 Task: Search one way flight ticket for 2 adults, 2 children, 2 infants in seat in first from Reno: Reno/tahoe International Airport to Jackson: Jackson Hole Airport on 5-2-2023. Choice of flights is Frontier. Number of bags: 2 carry on bags. Price is upto 91000. Outbound departure time preference is 6:00.
Action: Mouse moved to (275, 244)
Screenshot: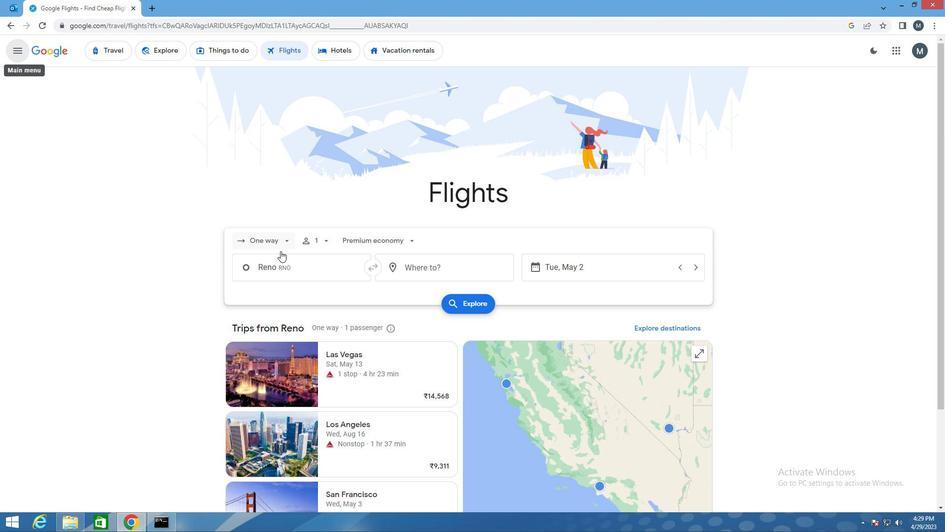 
Action: Mouse pressed left at (275, 244)
Screenshot: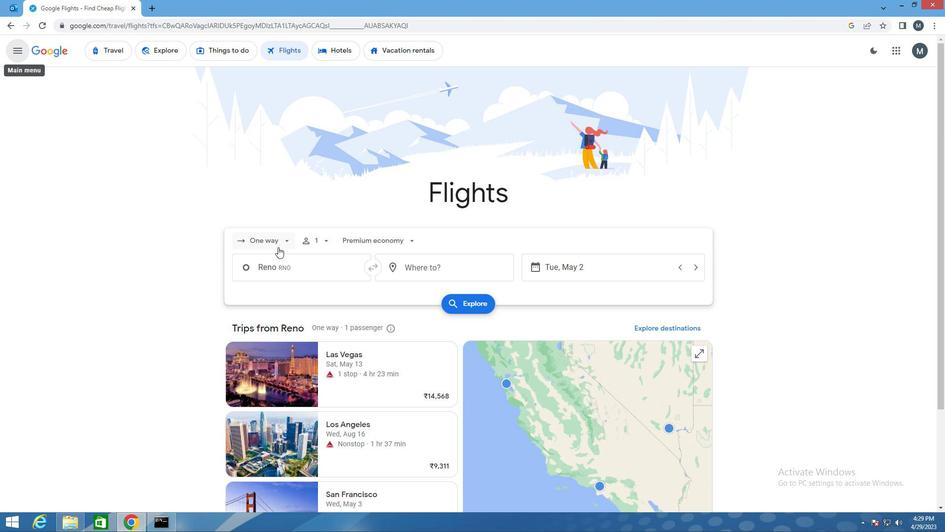 
Action: Mouse moved to (286, 291)
Screenshot: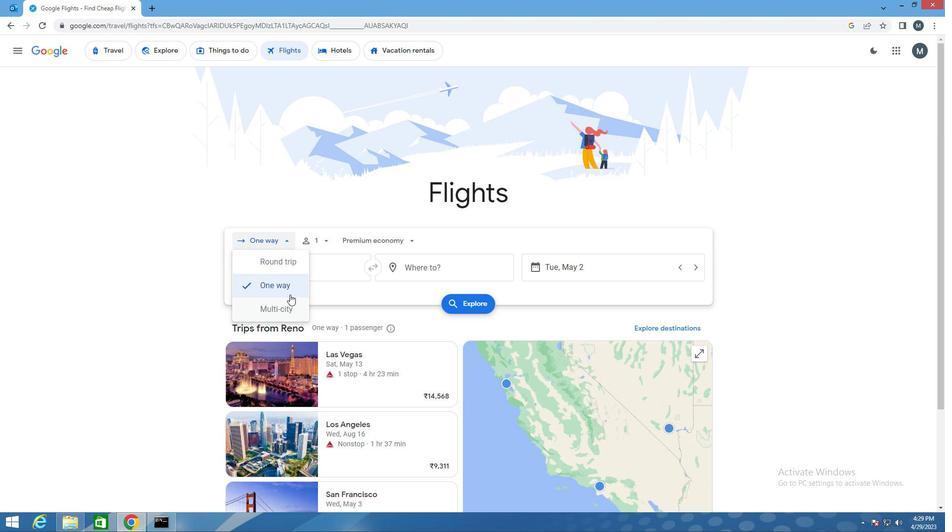 
Action: Mouse pressed left at (286, 291)
Screenshot: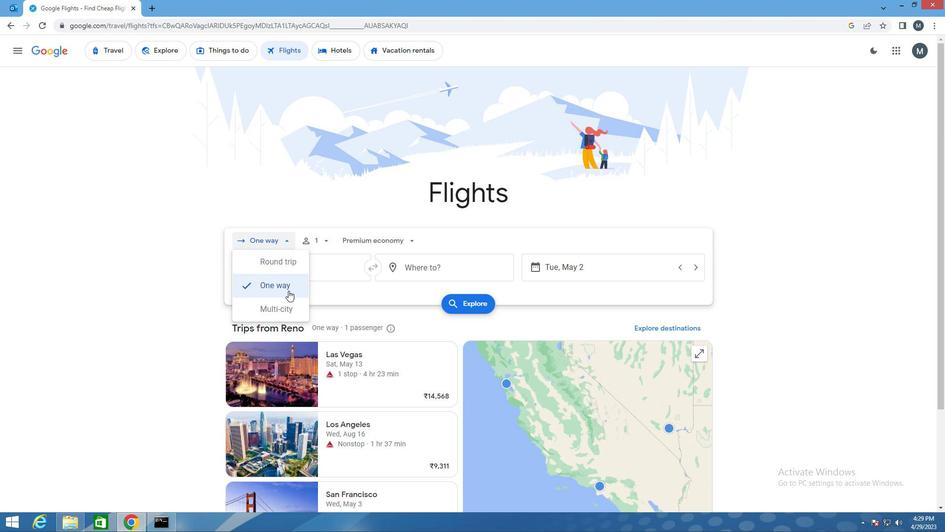 
Action: Mouse moved to (328, 244)
Screenshot: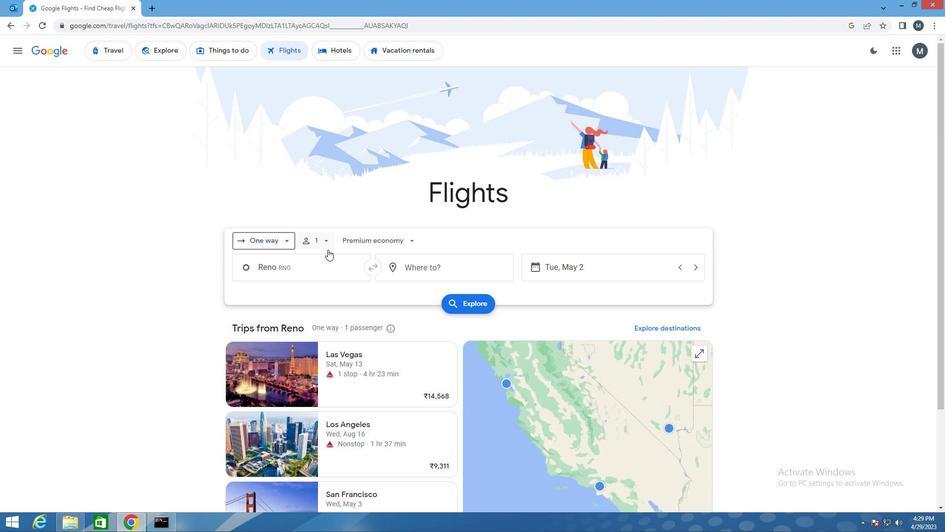 
Action: Mouse pressed left at (328, 244)
Screenshot: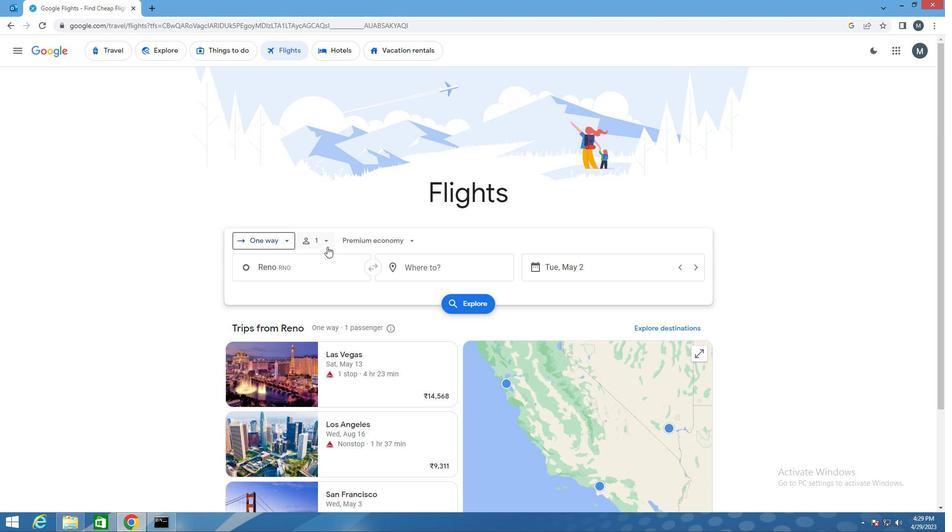 
Action: Mouse moved to (403, 265)
Screenshot: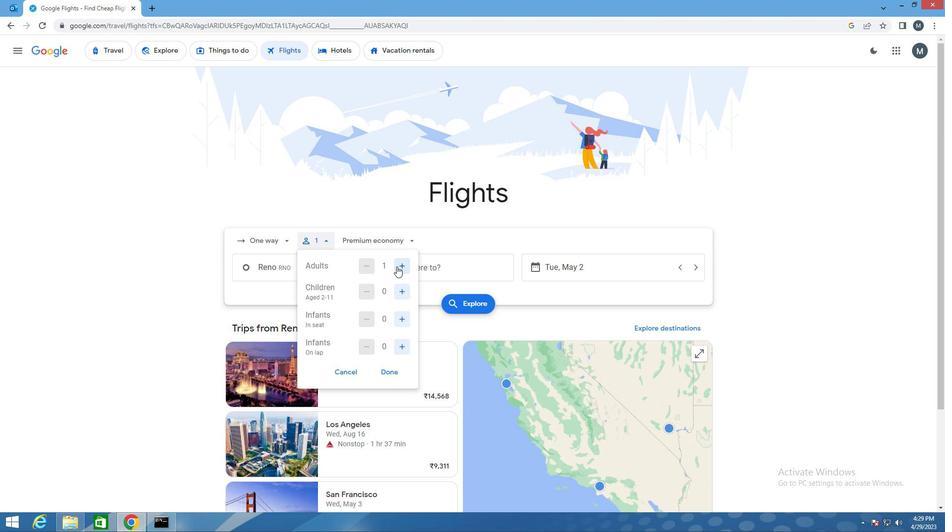 
Action: Mouse pressed left at (403, 265)
Screenshot: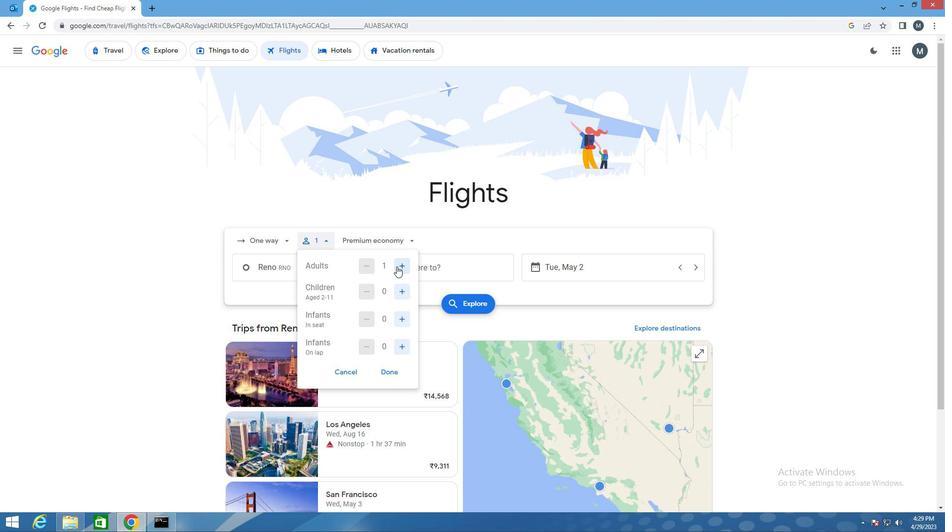 
Action: Mouse moved to (403, 293)
Screenshot: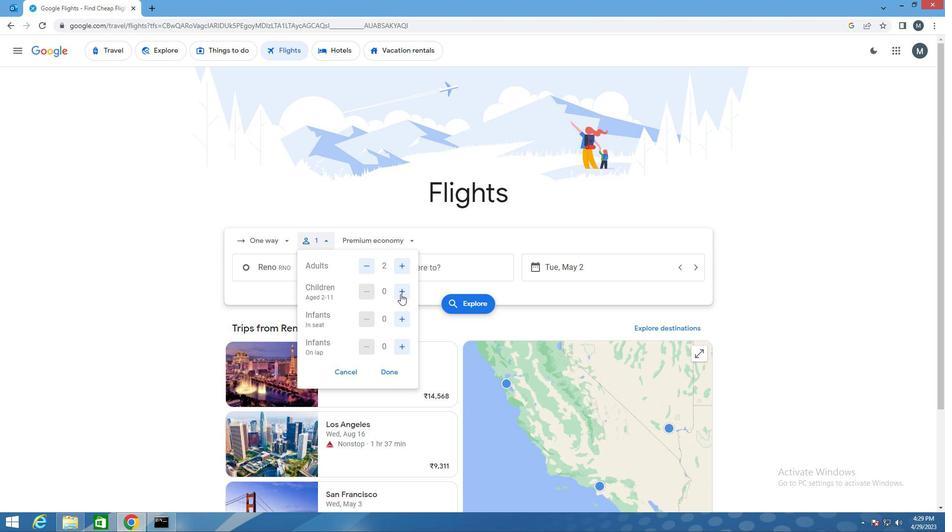 
Action: Mouse pressed left at (403, 293)
Screenshot: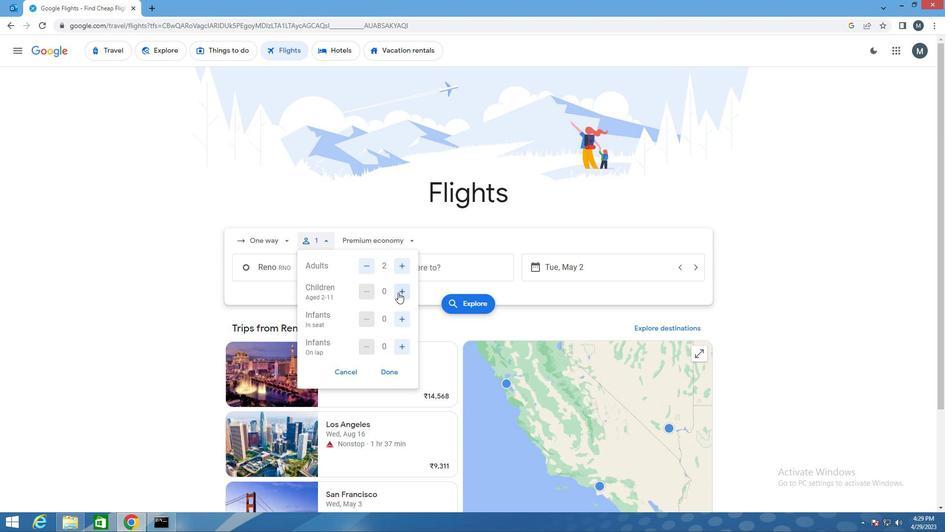 
Action: Mouse pressed left at (403, 293)
Screenshot: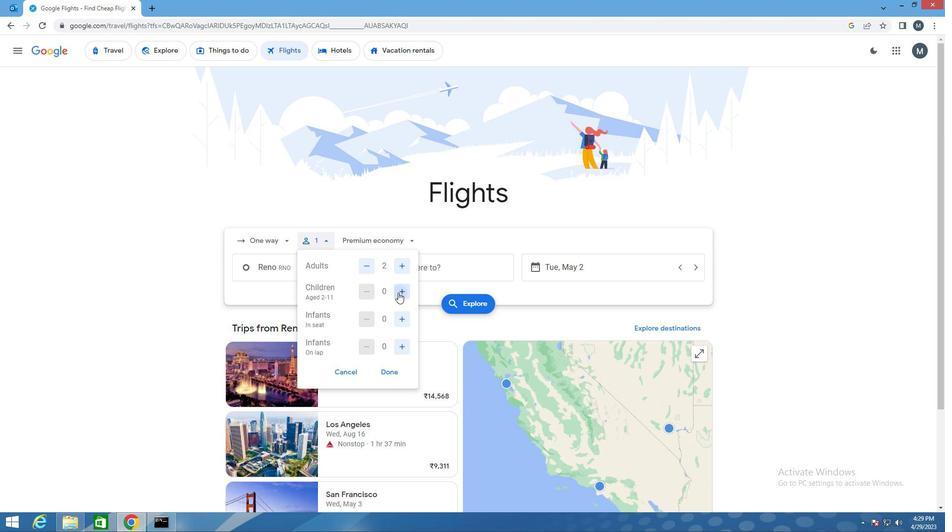 
Action: Mouse moved to (403, 321)
Screenshot: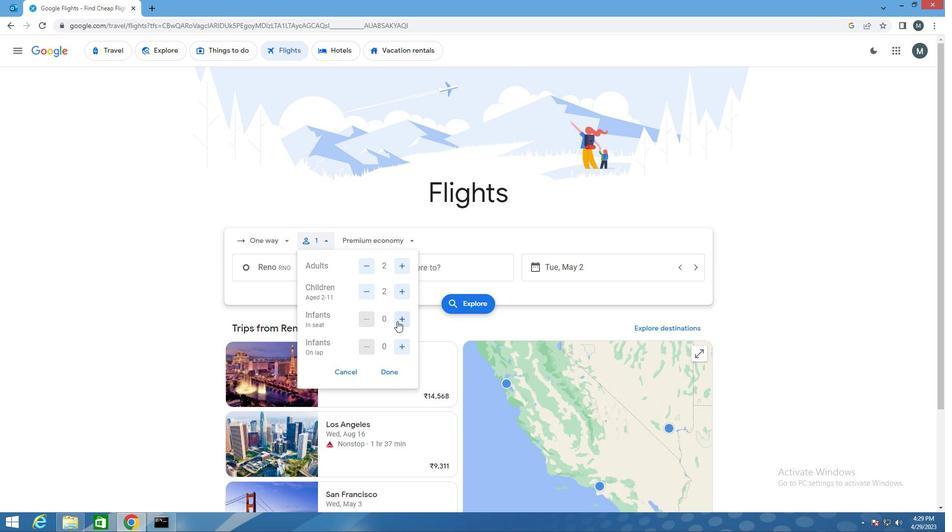 
Action: Mouse pressed left at (403, 321)
Screenshot: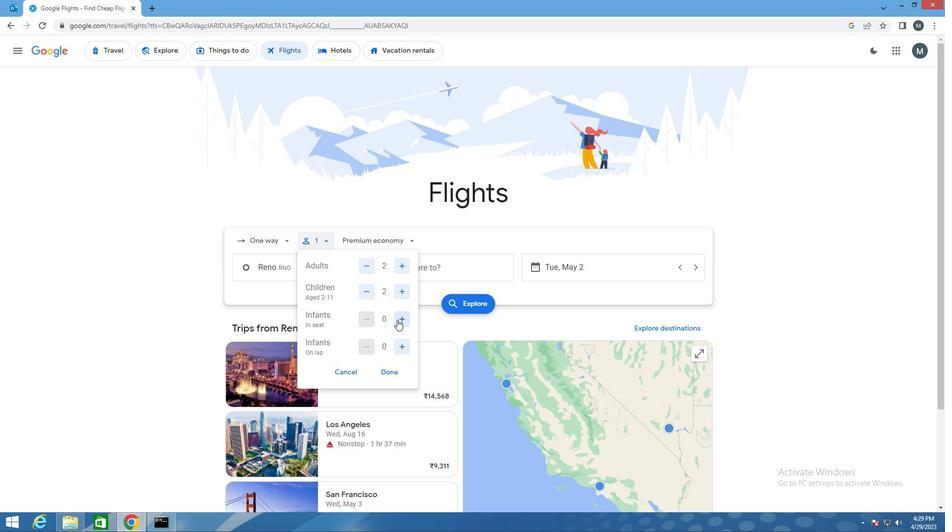 
Action: Mouse pressed left at (403, 321)
Screenshot: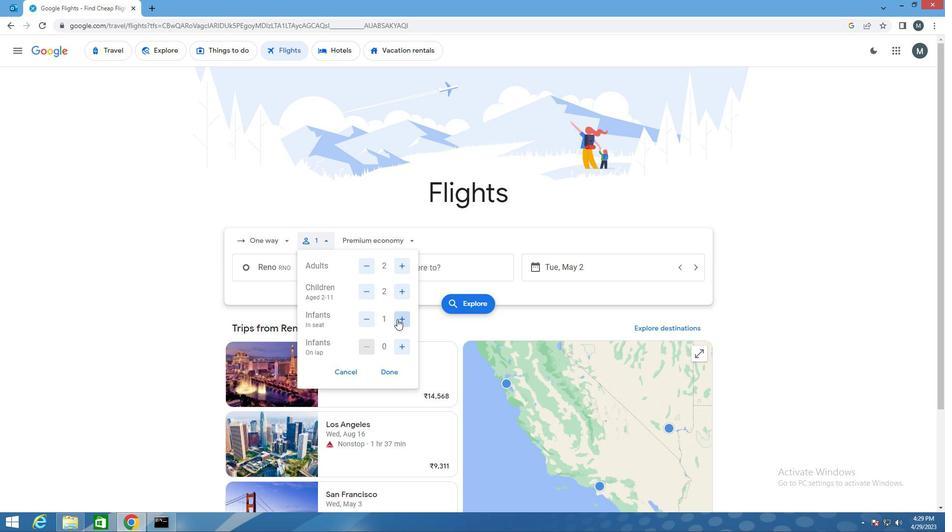 
Action: Mouse moved to (401, 376)
Screenshot: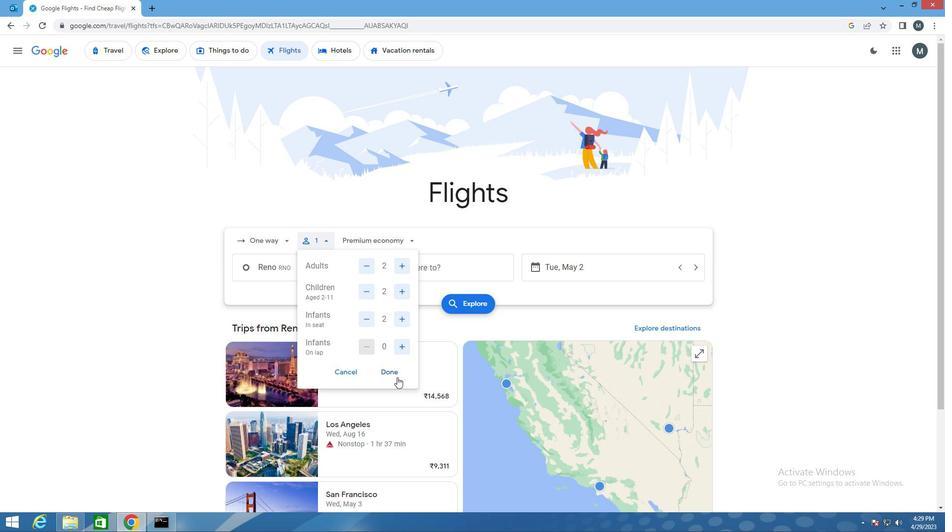
Action: Mouse pressed left at (401, 376)
Screenshot: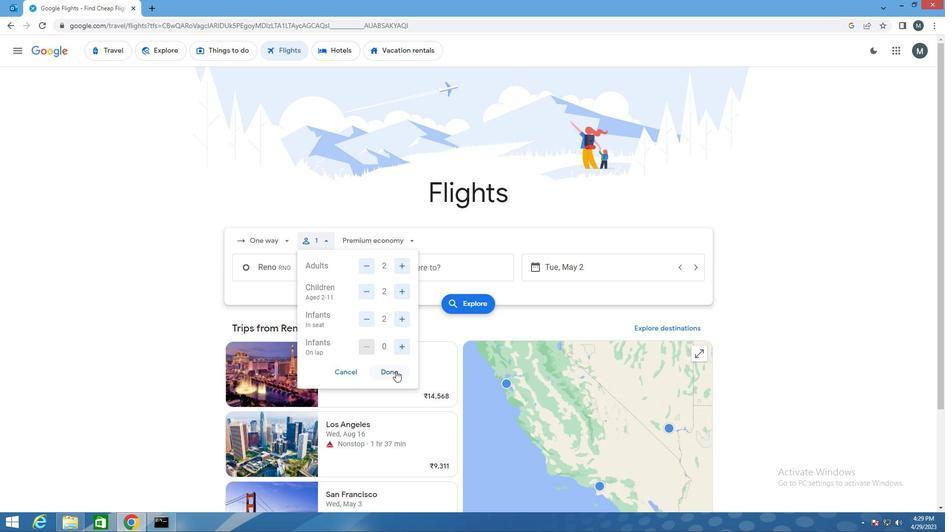 
Action: Mouse moved to (396, 232)
Screenshot: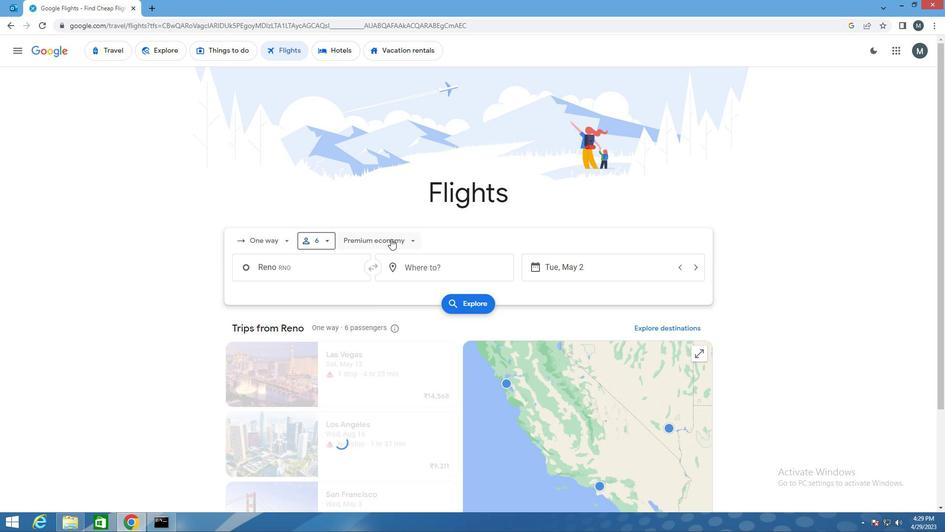 
Action: Mouse pressed left at (396, 232)
Screenshot: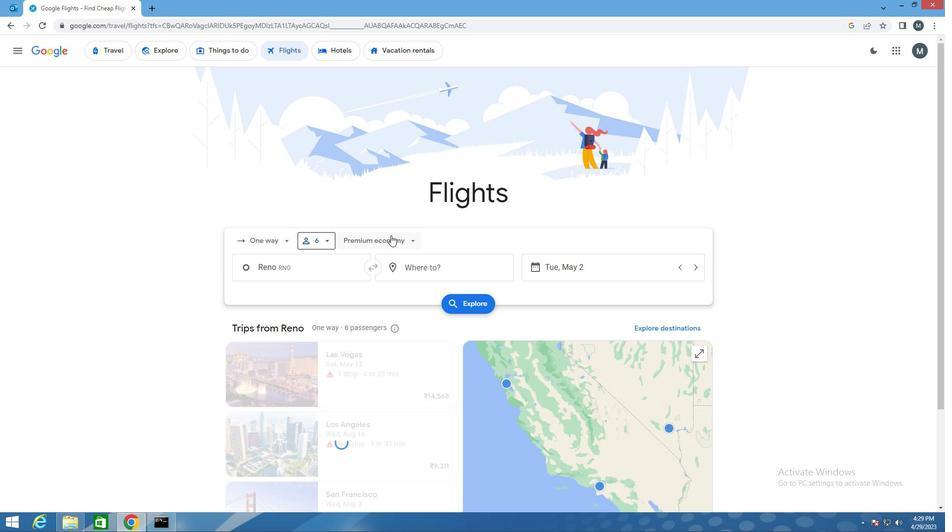 
Action: Mouse moved to (397, 326)
Screenshot: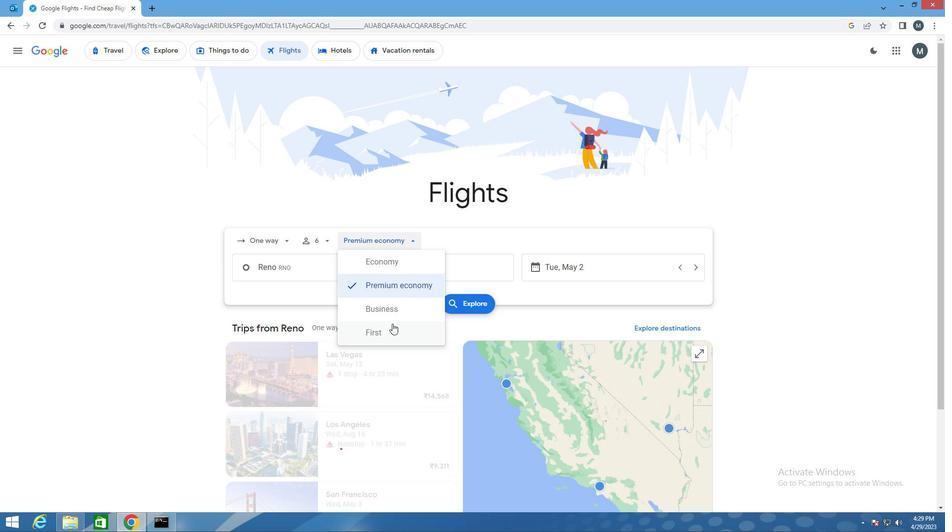 
Action: Mouse pressed left at (397, 326)
Screenshot: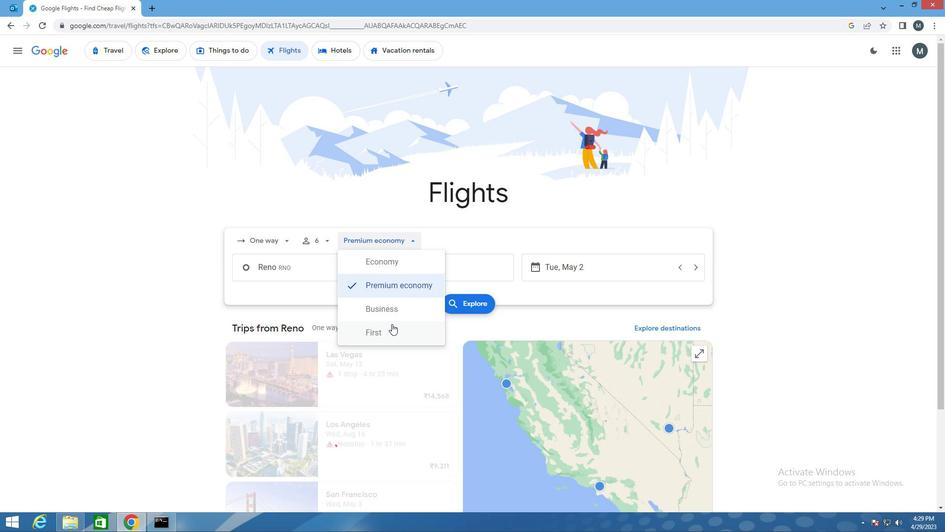 
Action: Mouse moved to (304, 268)
Screenshot: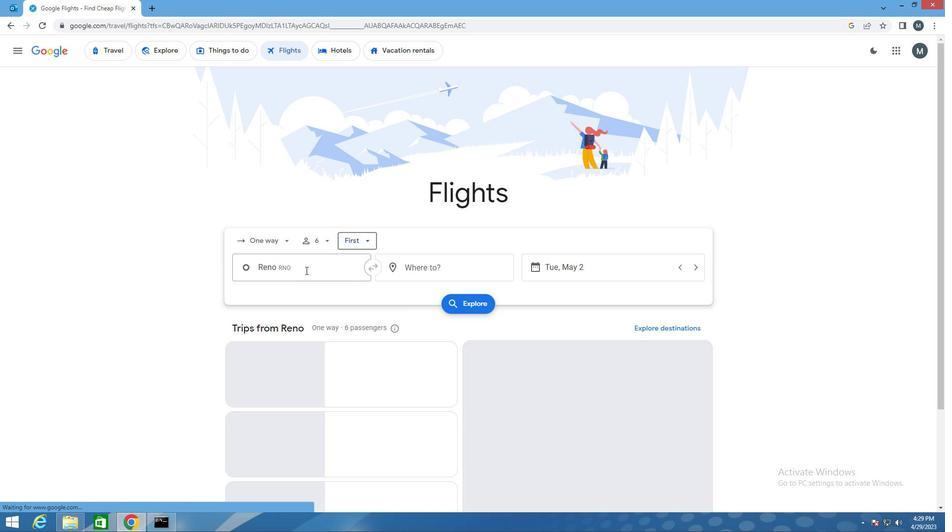 
Action: Mouse pressed left at (304, 268)
Screenshot: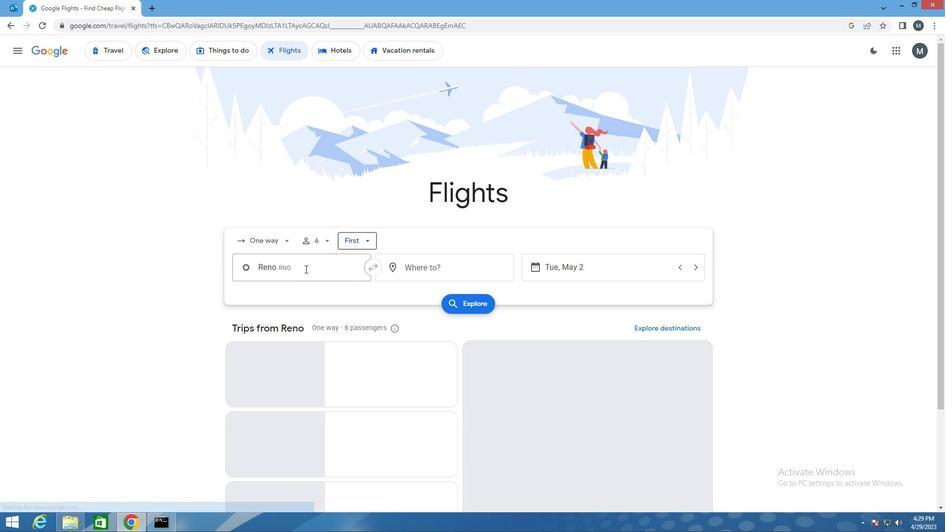 
Action: Mouse moved to (304, 268)
Screenshot: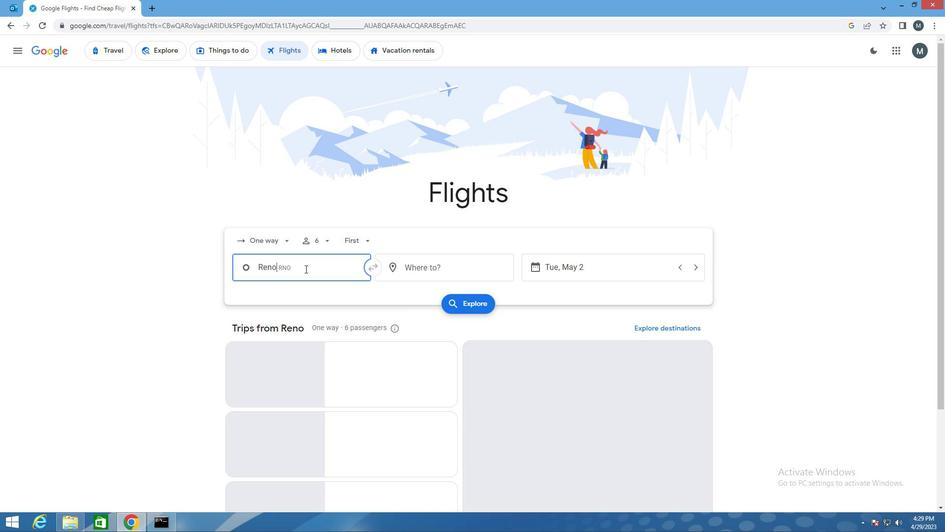 
Action: Key pressed rb<Key.backspace>no<Key.enter>
Screenshot: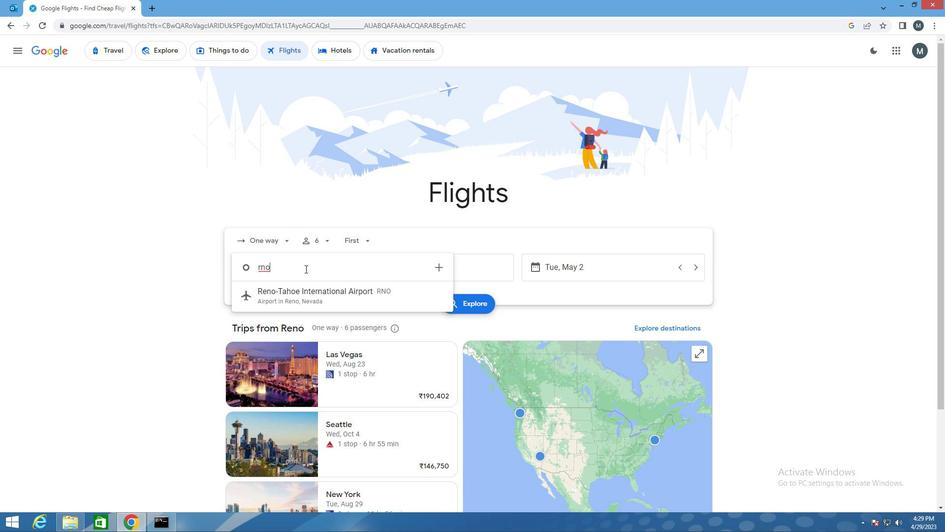 
Action: Mouse moved to (454, 267)
Screenshot: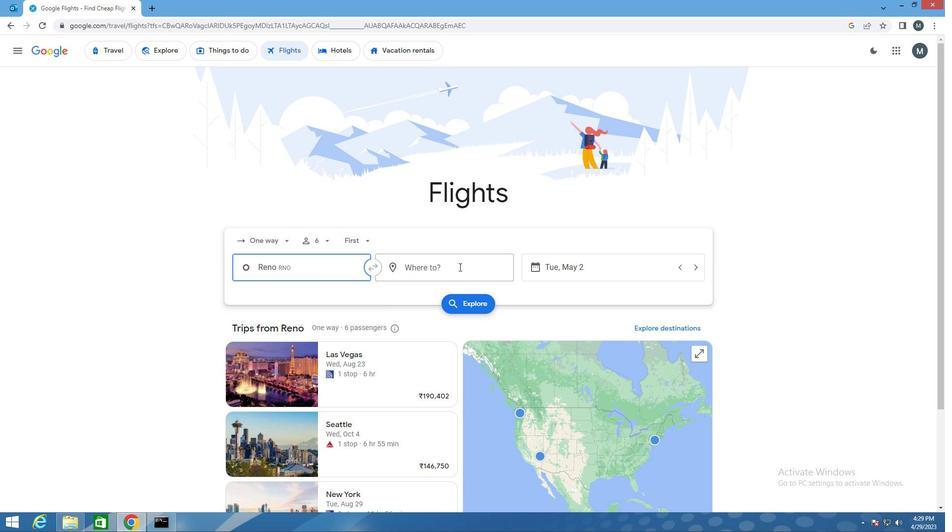 
Action: Mouse pressed left at (454, 267)
Screenshot: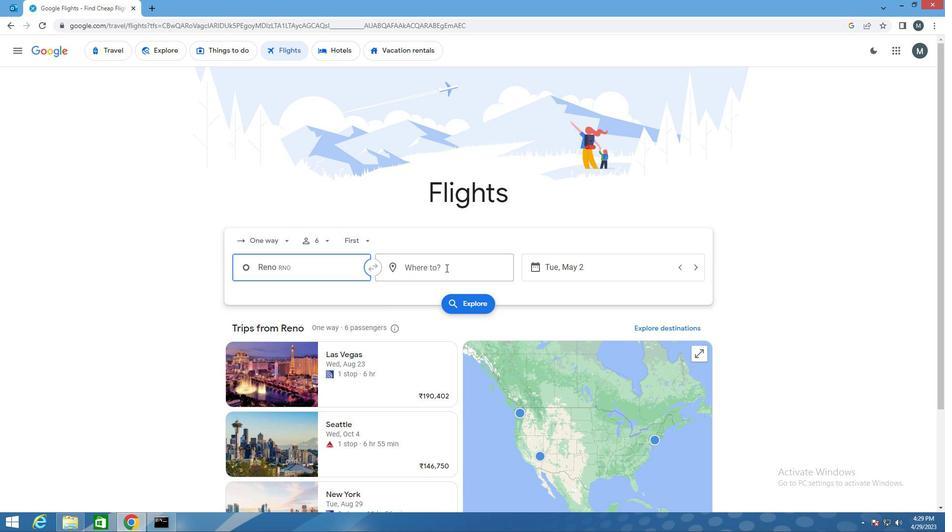 
Action: Key pressed jac<Key.enter>
Screenshot: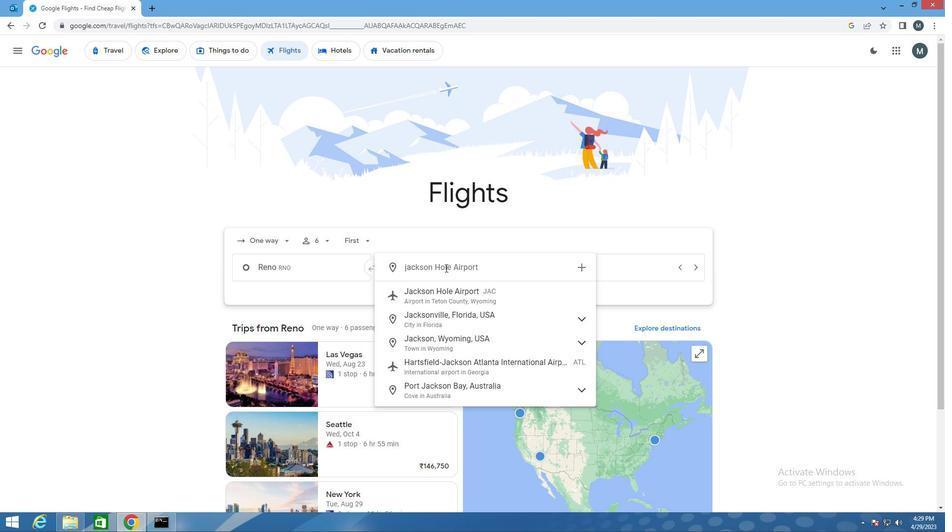 
Action: Mouse moved to (570, 267)
Screenshot: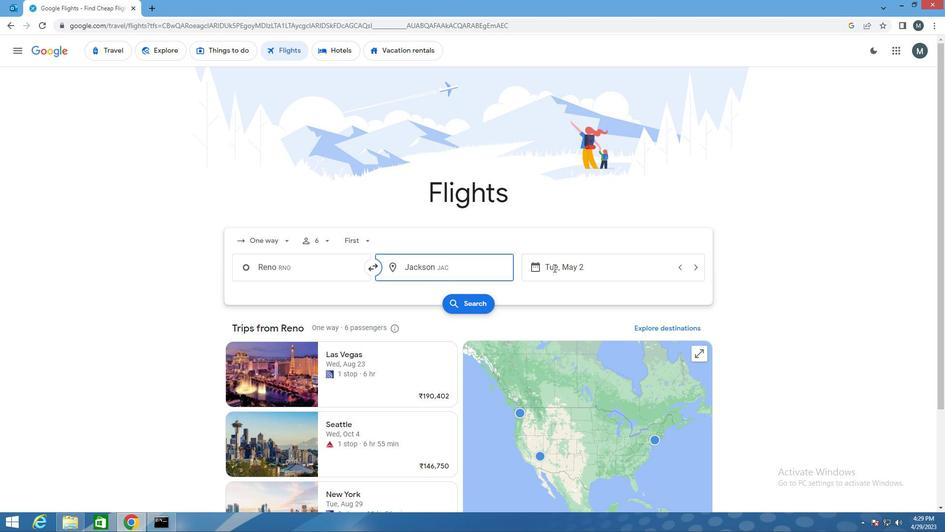 
Action: Mouse pressed left at (570, 267)
Screenshot: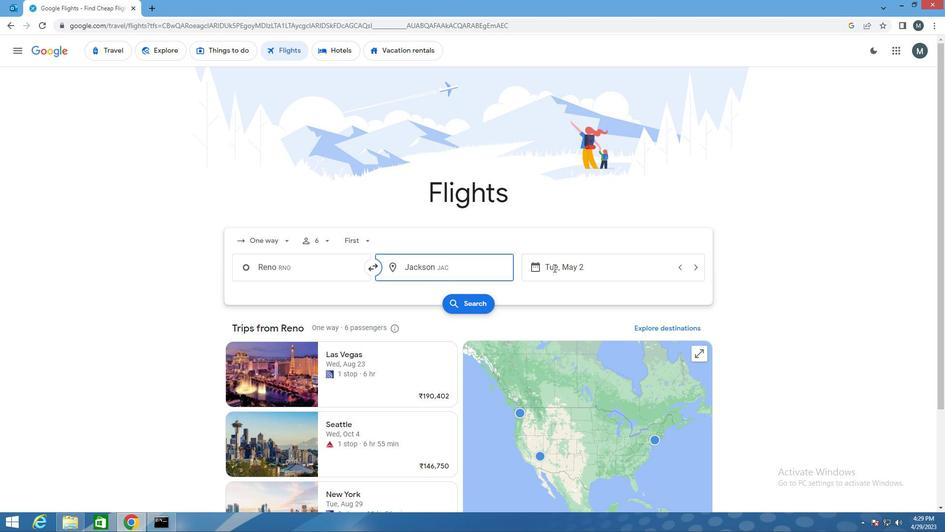 
Action: Mouse moved to (606, 261)
Screenshot: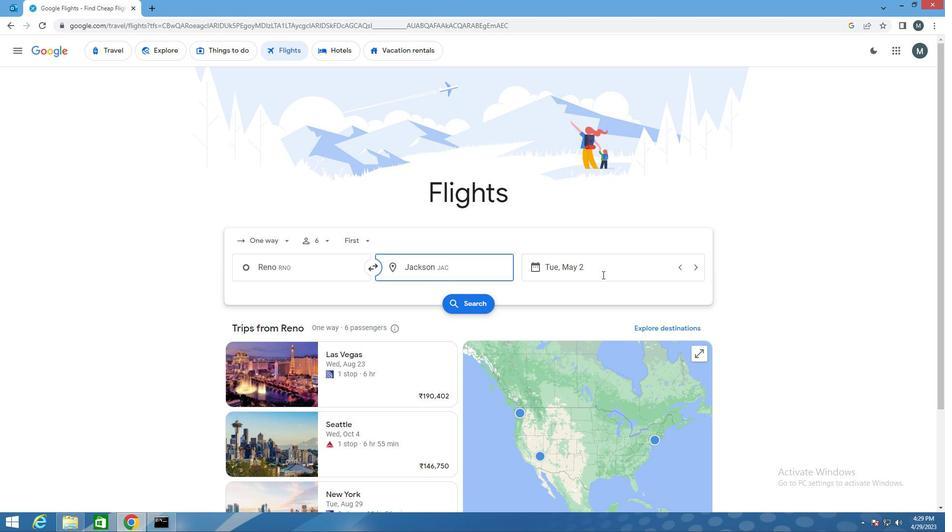 
Action: Mouse pressed left at (606, 261)
Screenshot: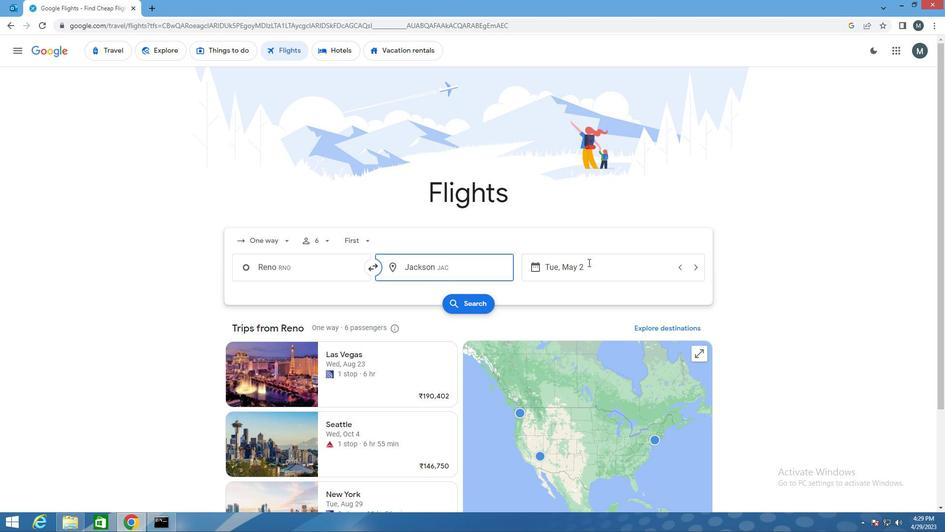 
Action: Mouse moved to (615, 270)
Screenshot: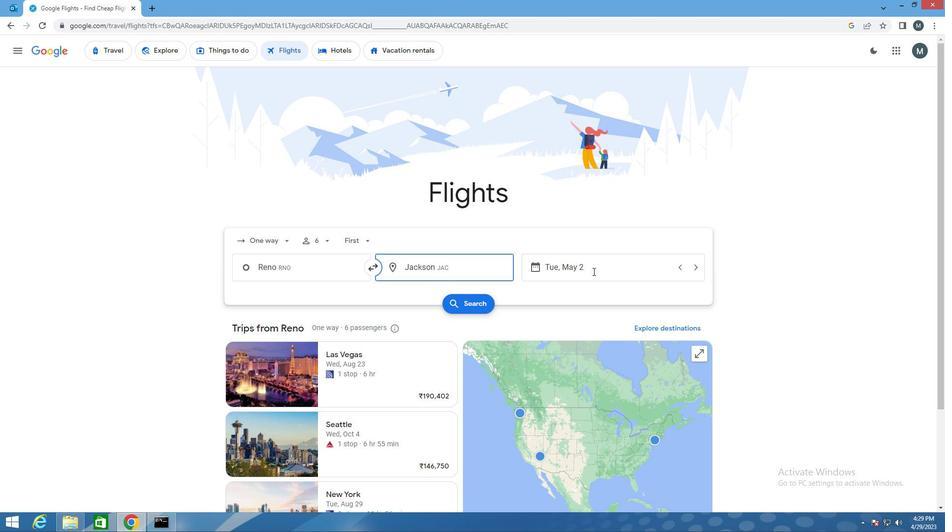 
Action: Mouse pressed left at (615, 270)
Screenshot: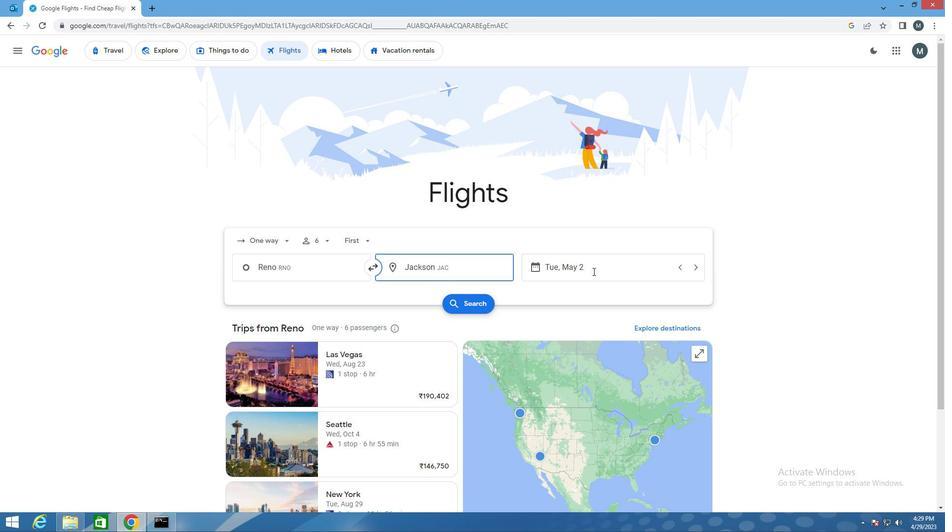 
Action: Mouse moved to (616, 268)
Screenshot: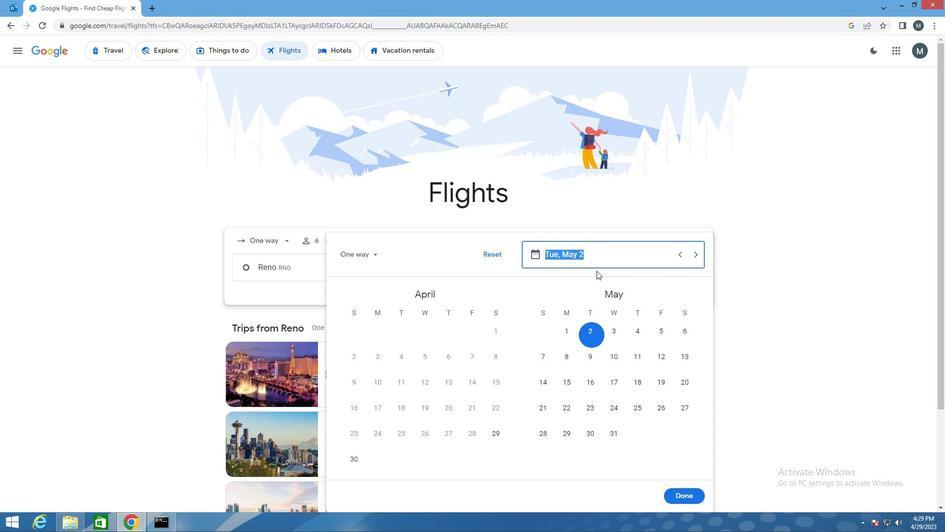 
Action: Mouse pressed left at (616, 268)
Screenshot: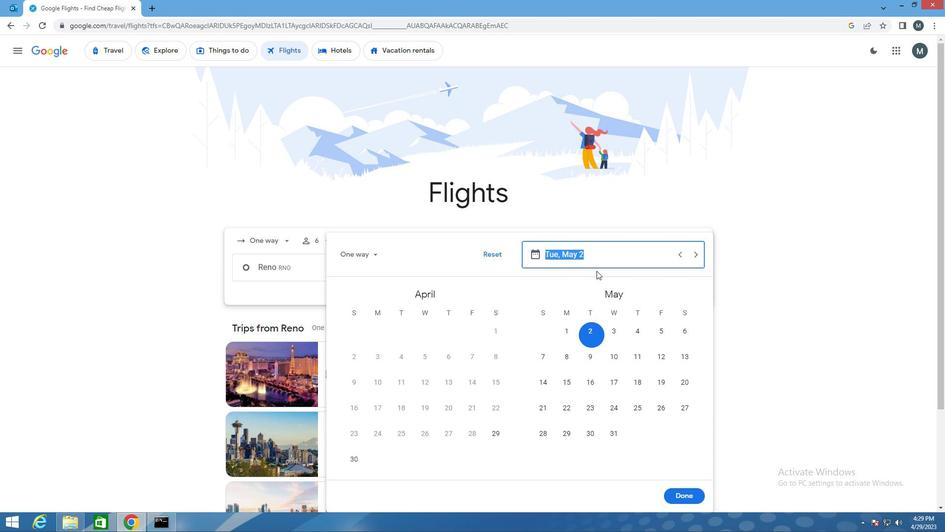 
Action: Mouse moved to (608, 342)
Screenshot: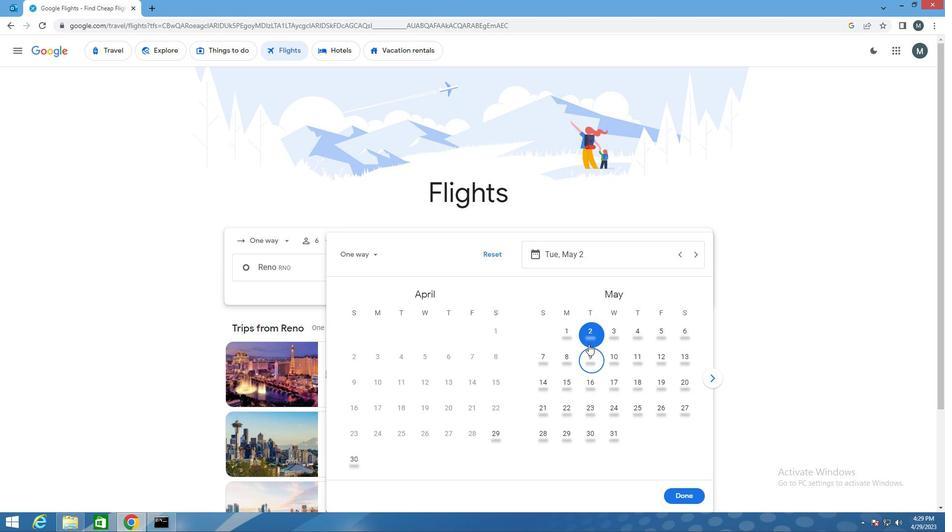 
Action: Mouse pressed left at (608, 342)
Screenshot: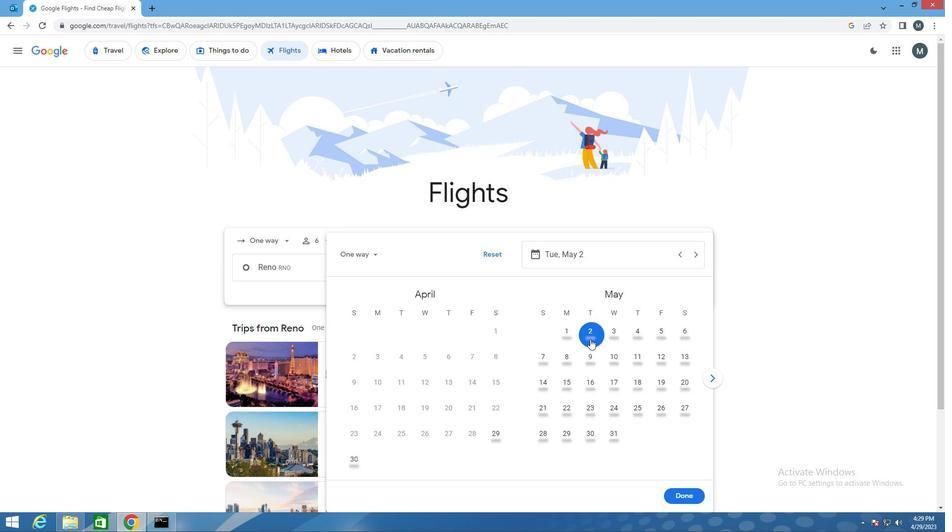 
Action: Mouse moved to (698, 498)
Screenshot: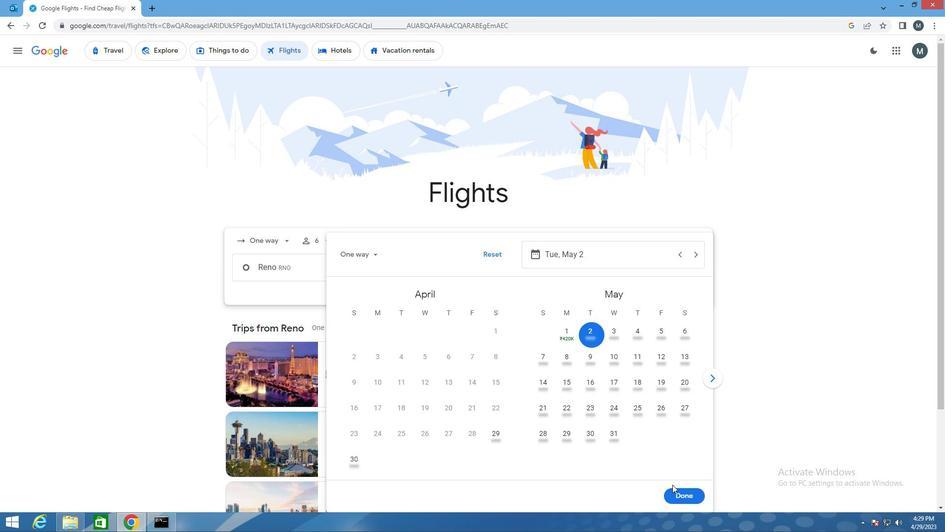
Action: Mouse pressed left at (698, 498)
Screenshot: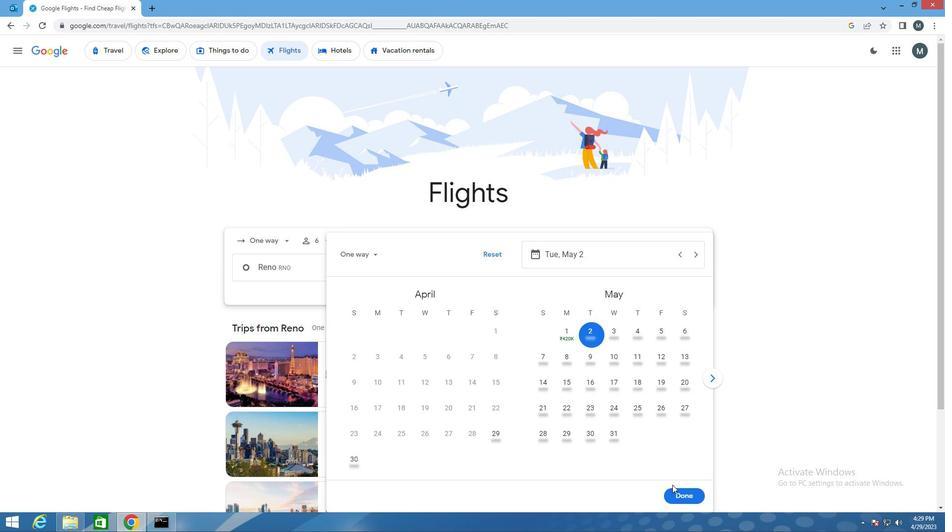 
Action: Mouse moved to (195, 239)
Screenshot: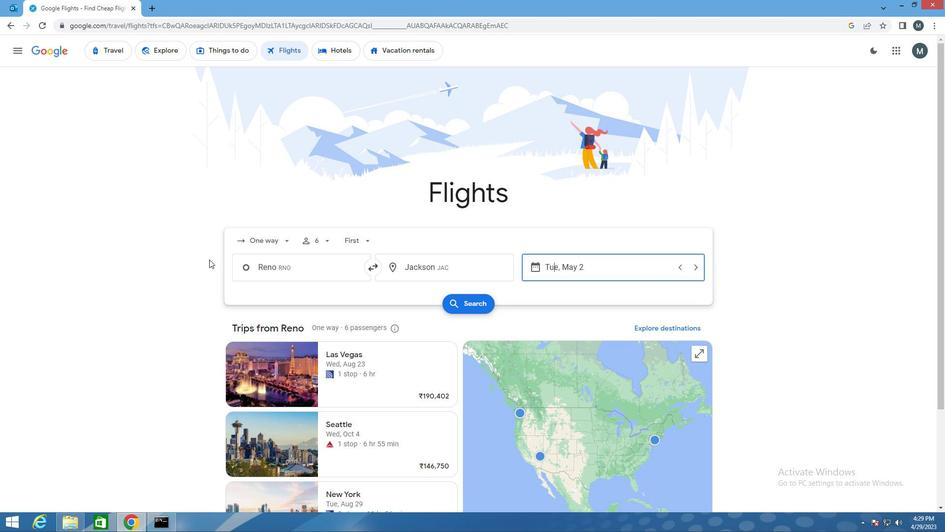 
Action: Mouse scrolled (195, 239) with delta (0, 0)
Screenshot: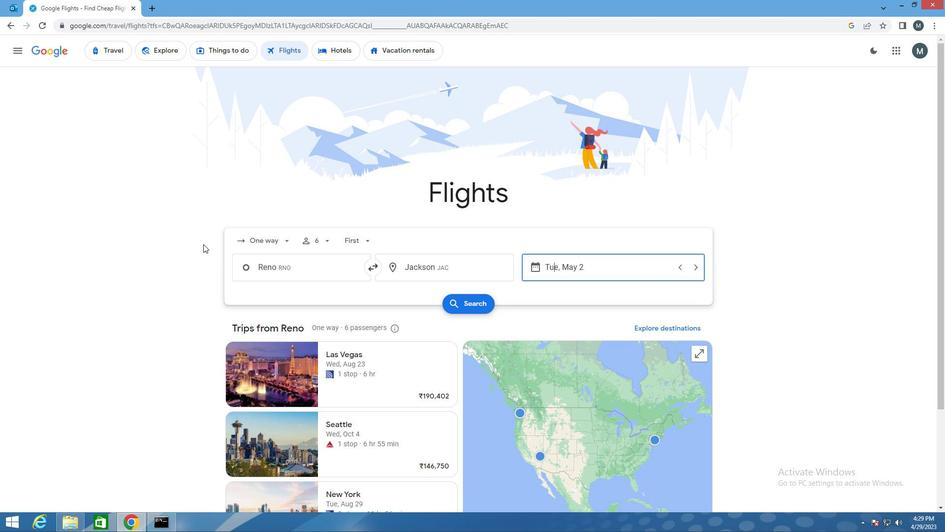 
Action: Mouse scrolled (195, 239) with delta (0, 0)
Screenshot: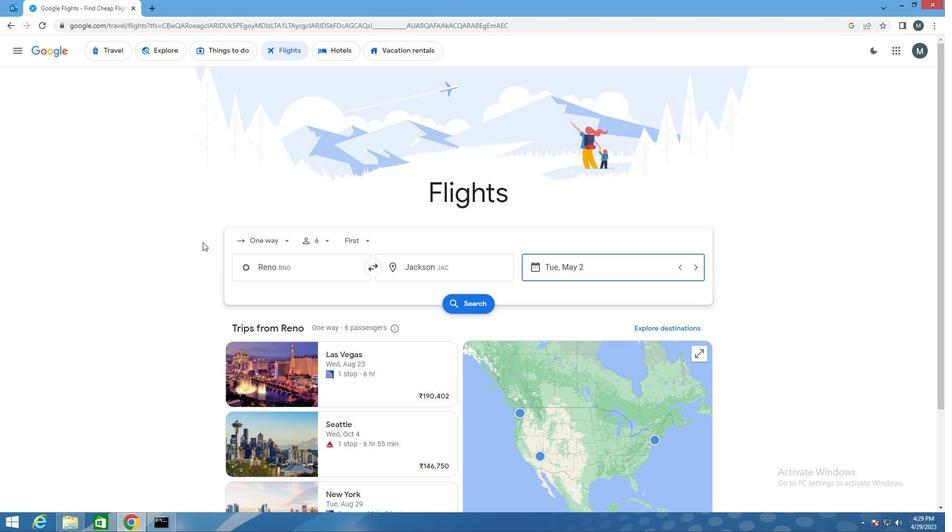 
Action: Mouse scrolled (195, 239) with delta (0, 0)
Screenshot: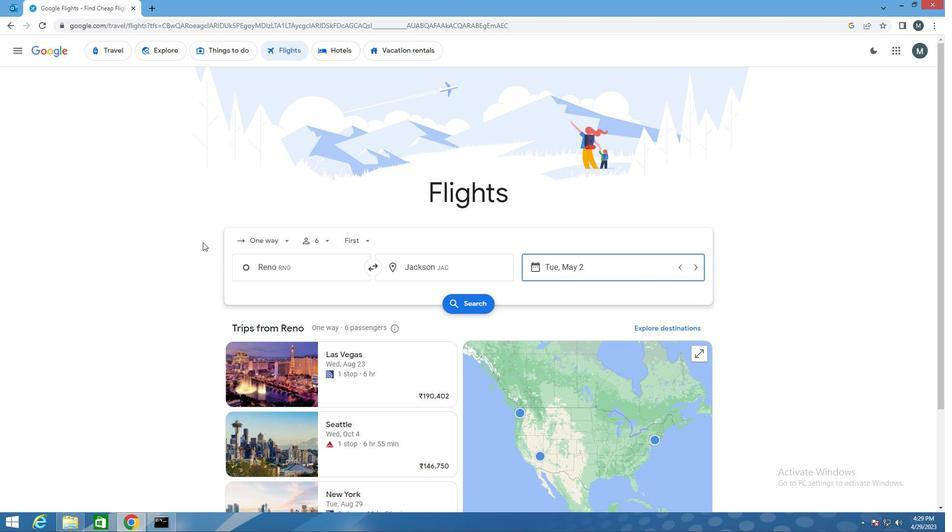 
Action: Mouse moved to (465, 167)
Screenshot: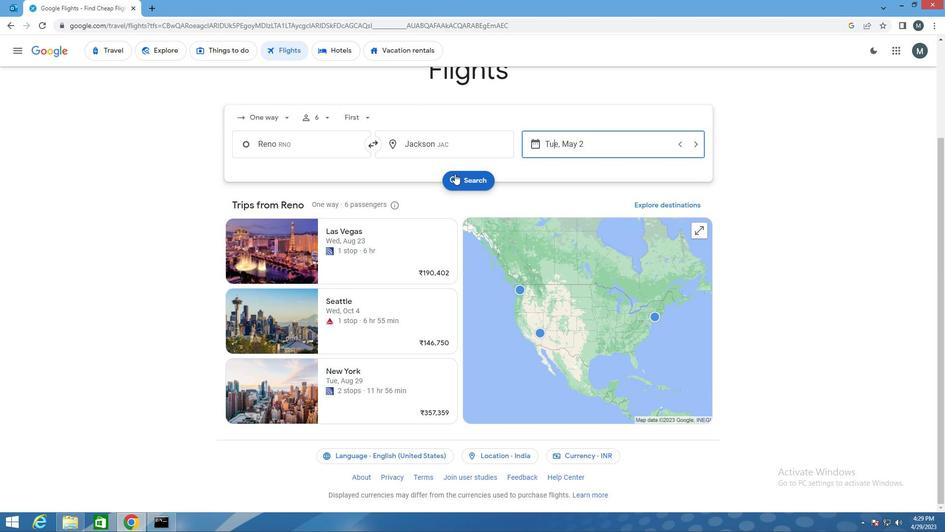 
Action: Mouse pressed left at (465, 167)
Screenshot: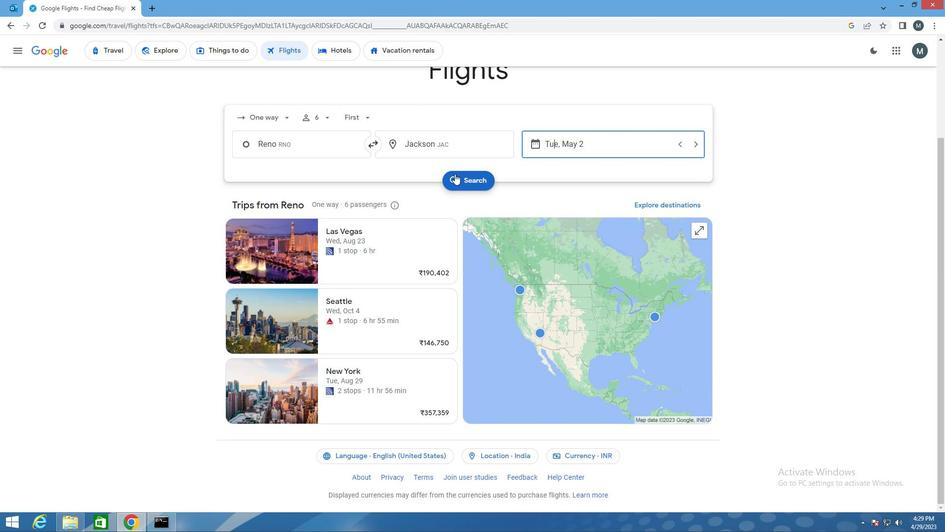 
Action: Mouse moved to (219, 128)
Screenshot: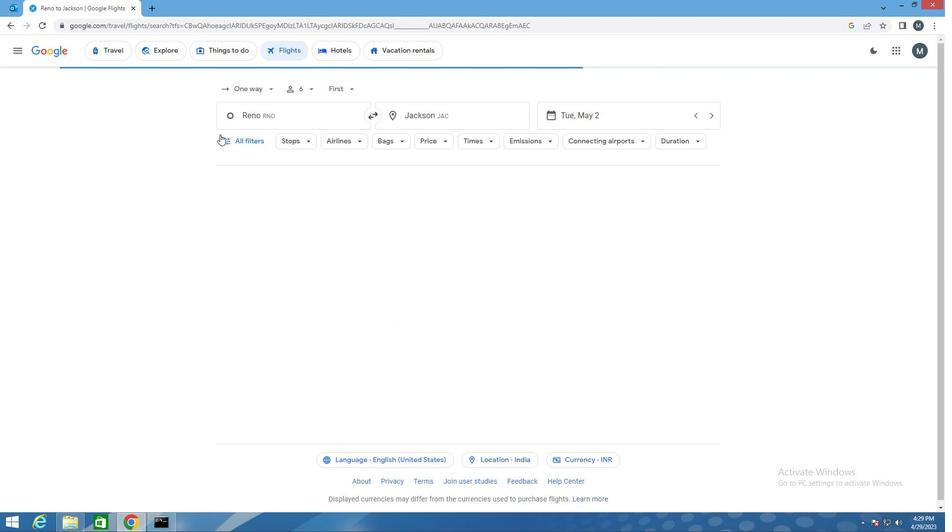 
Action: Mouse pressed left at (219, 128)
Screenshot: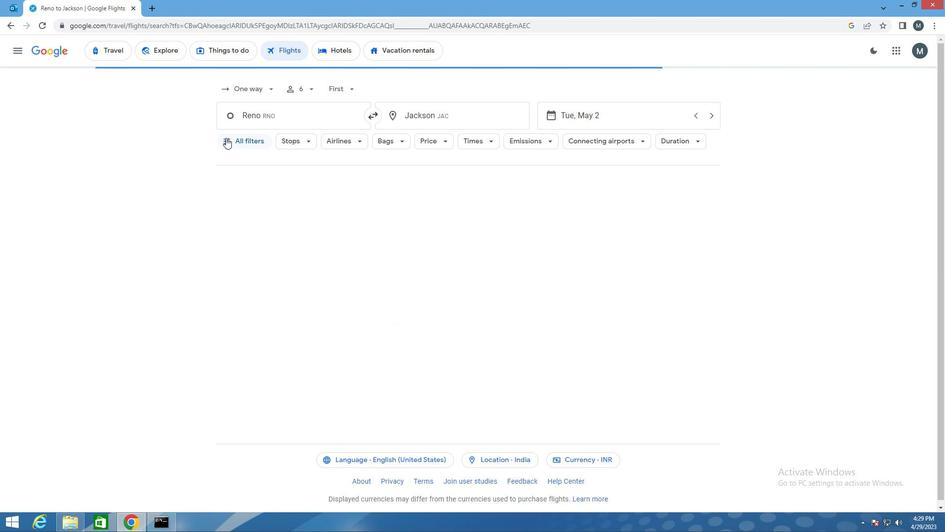 
Action: Mouse moved to (290, 244)
Screenshot: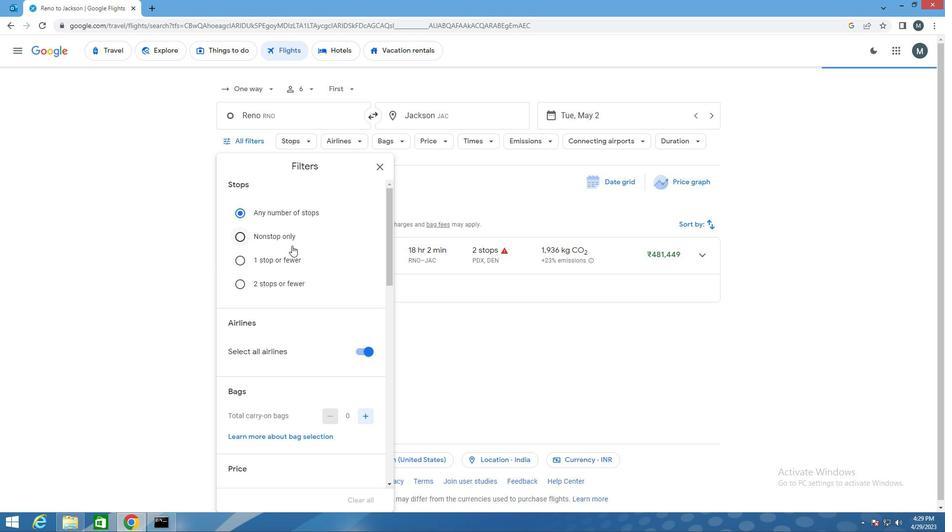 
Action: Mouse scrolled (290, 243) with delta (0, 0)
Screenshot: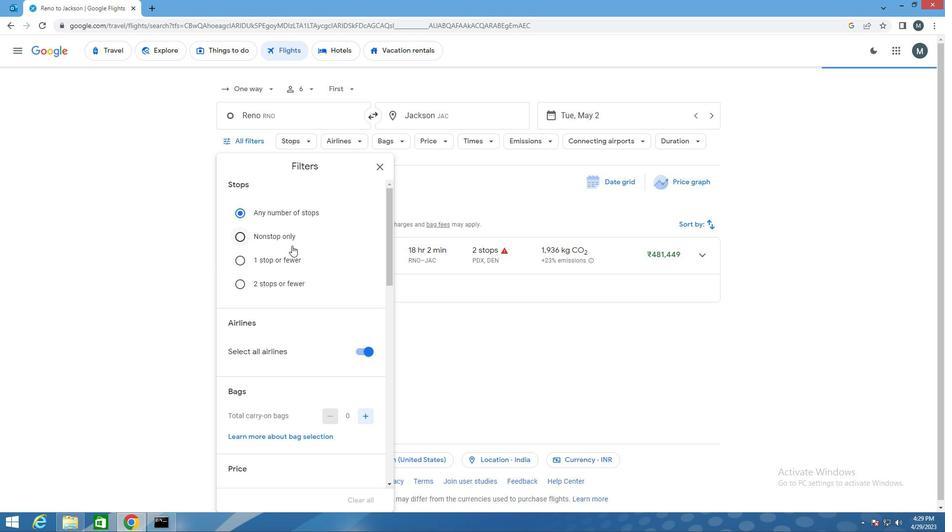 
Action: Mouse moved to (369, 302)
Screenshot: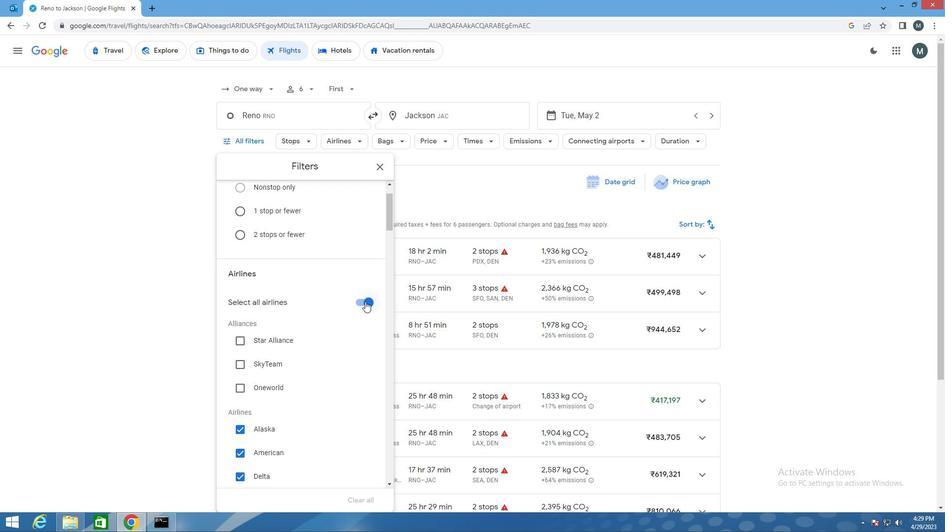 
Action: Mouse pressed left at (369, 302)
Screenshot: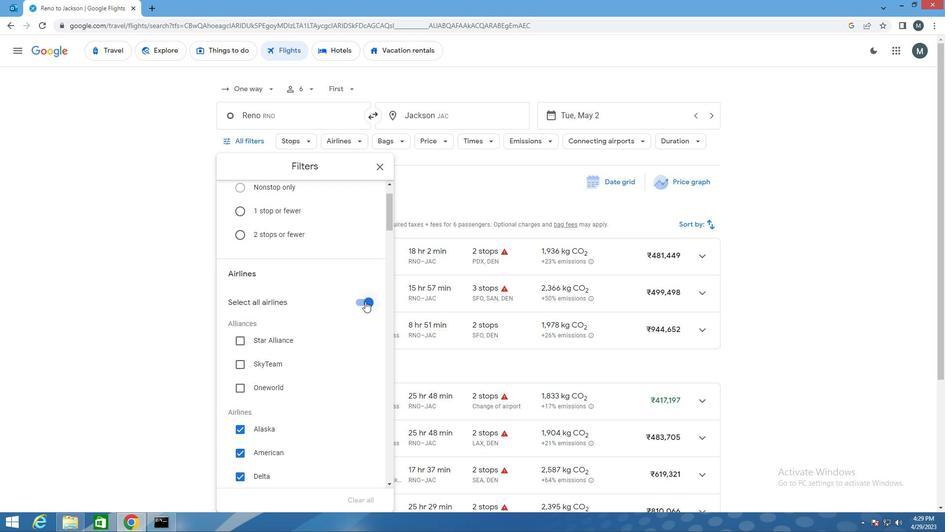
Action: Mouse moved to (290, 334)
Screenshot: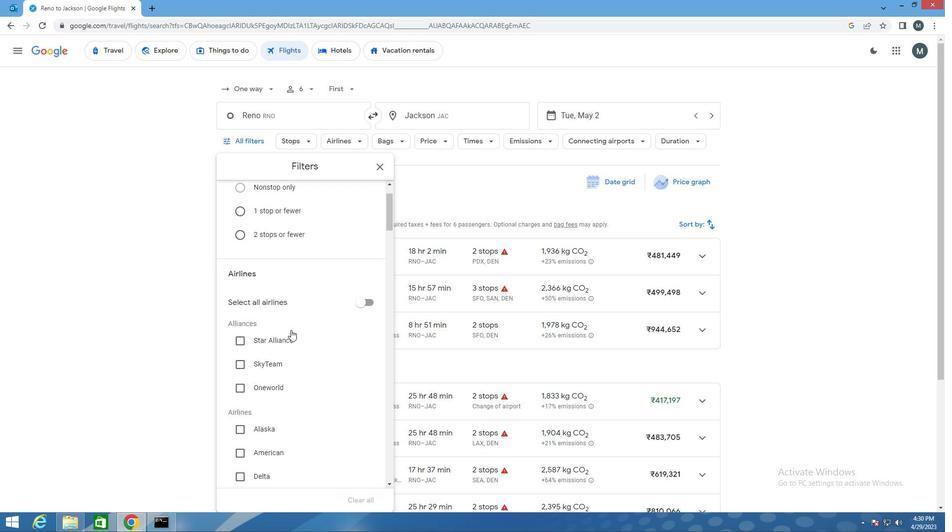 
Action: Mouse scrolled (290, 333) with delta (0, 0)
Screenshot: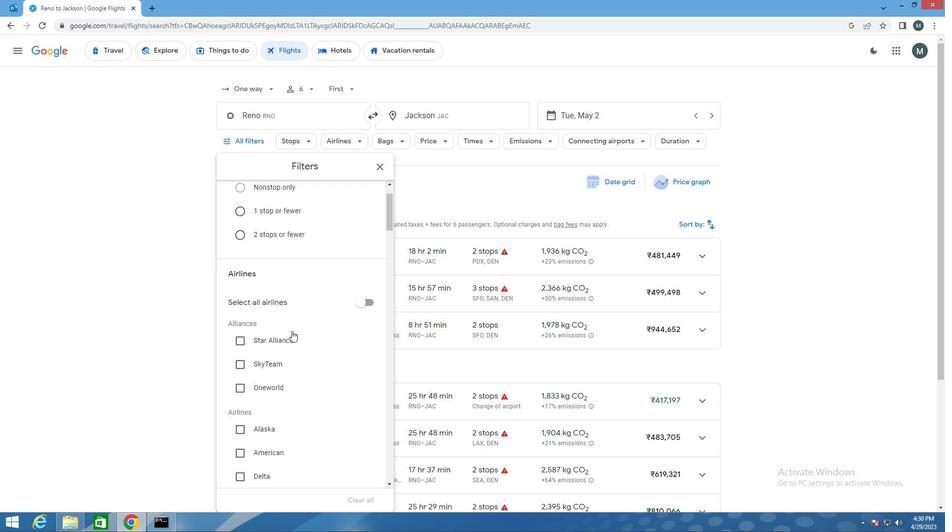 
Action: Mouse moved to (290, 336)
Screenshot: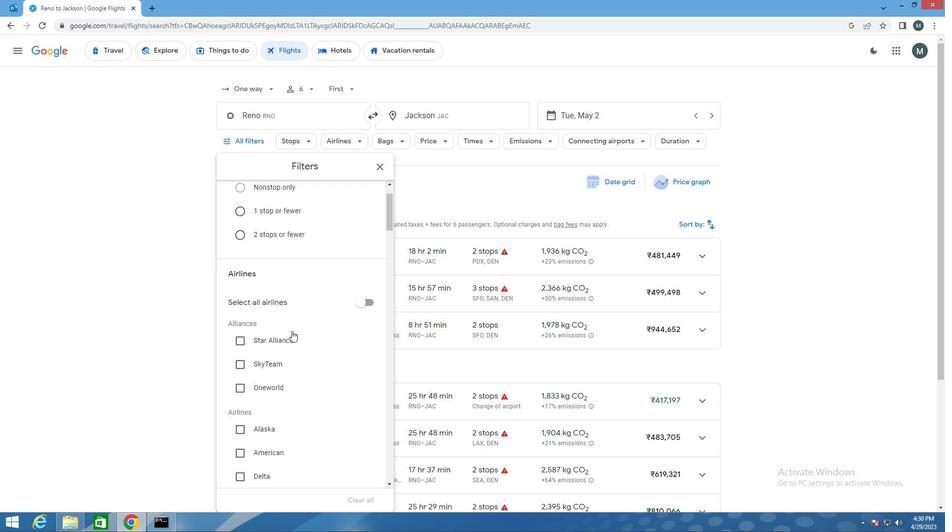 
Action: Mouse scrolled (290, 336) with delta (0, 0)
Screenshot: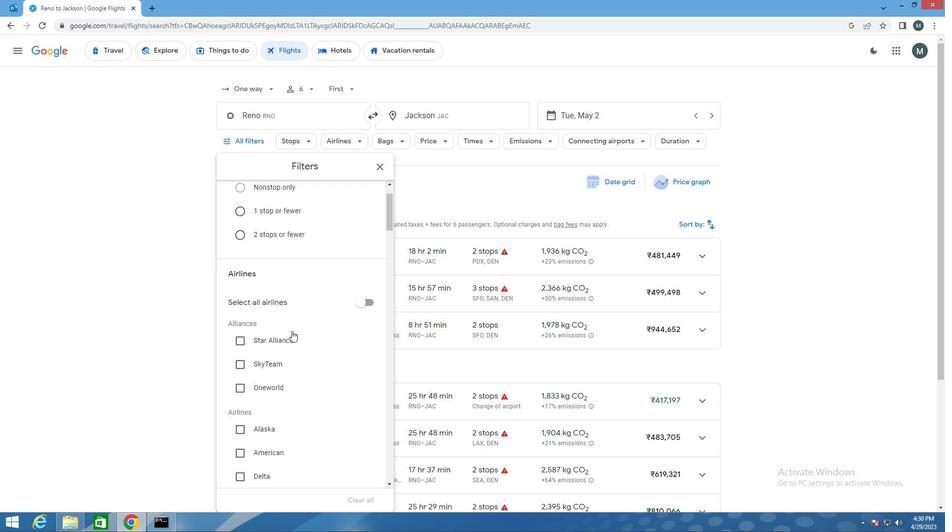
Action: Mouse moved to (284, 454)
Screenshot: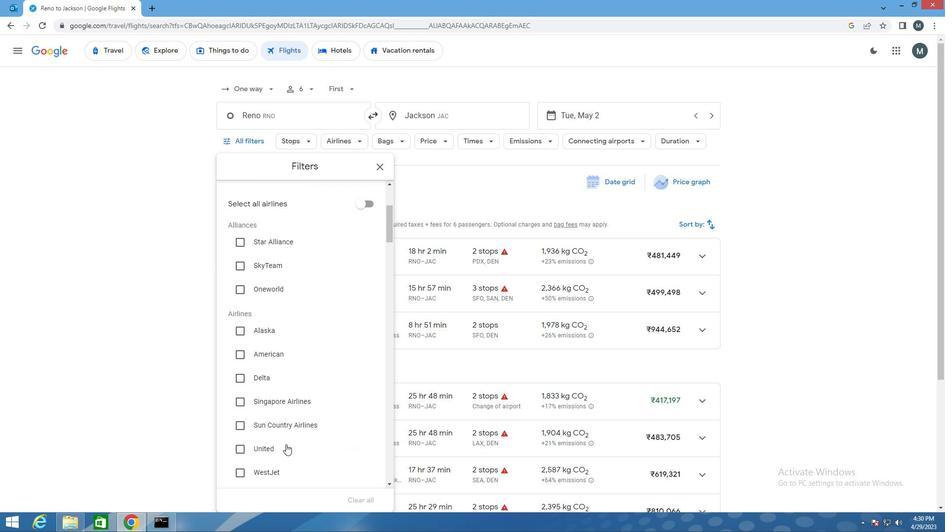 
Action: Mouse scrolled (284, 454) with delta (0, 0)
Screenshot: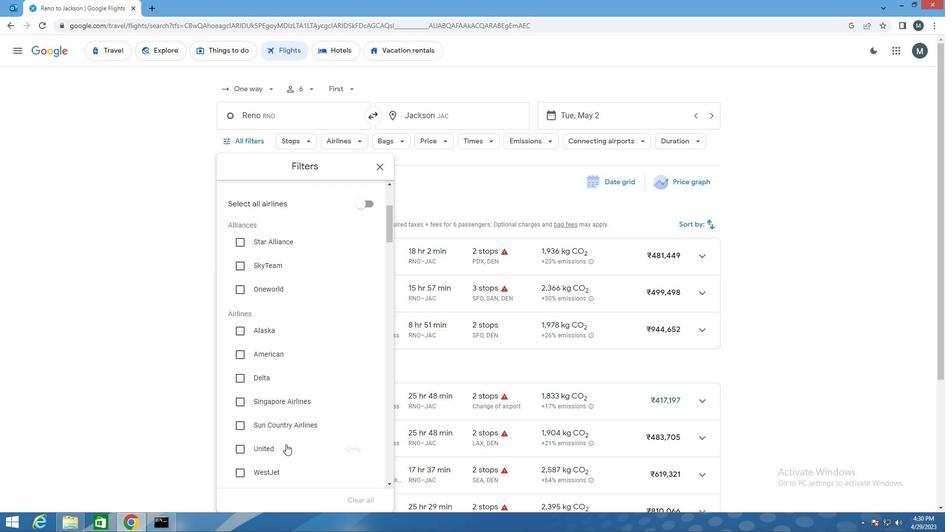 
Action: Mouse moved to (267, 416)
Screenshot: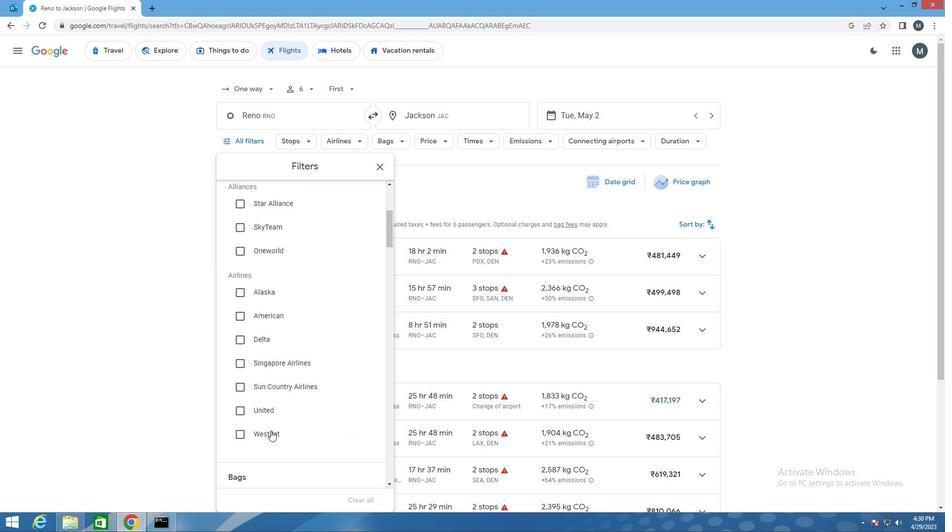 
Action: Mouse scrolled (267, 415) with delta (0, 0)
Screenshot: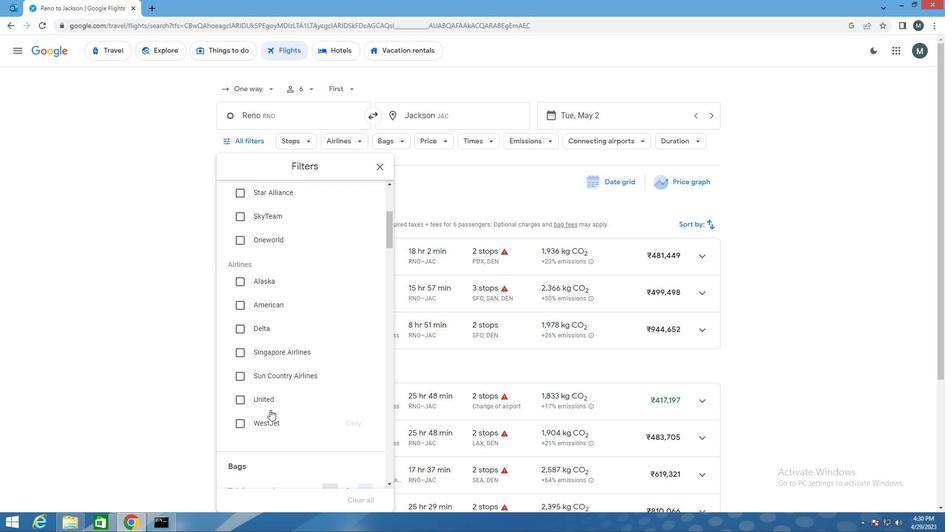 
Action: Mouse moved to (273, 415)
Screenshot: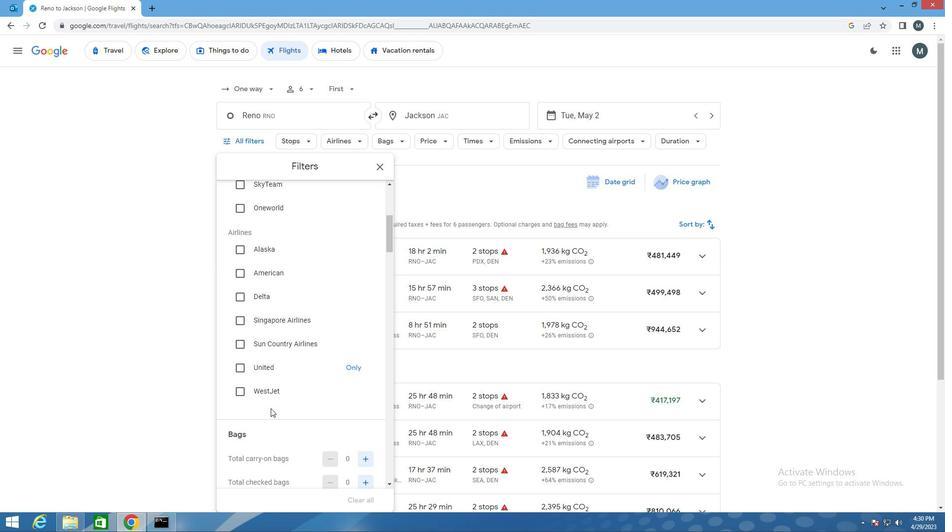 
Action: Mouse scrolled (273, 414) with delta (0, 0)
Screenshot: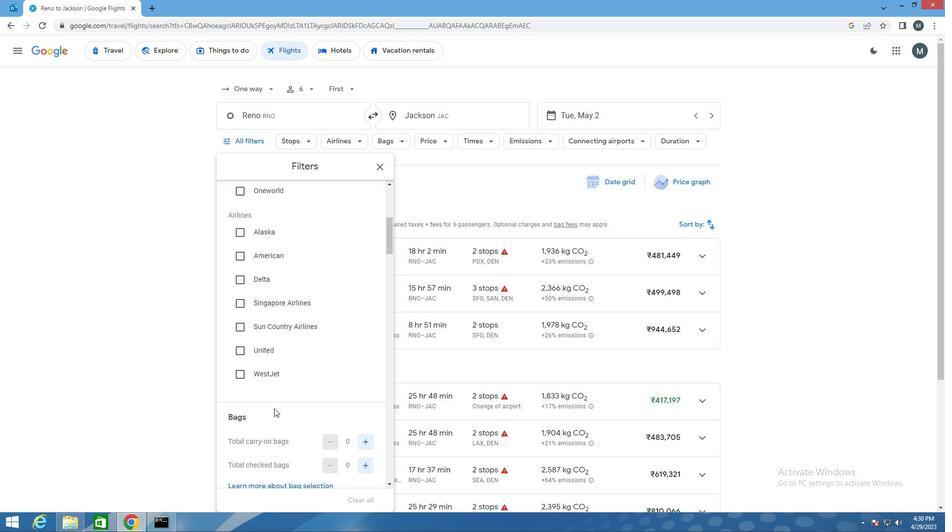 
Action: Mouse moved to (364, 395)
Screenshot: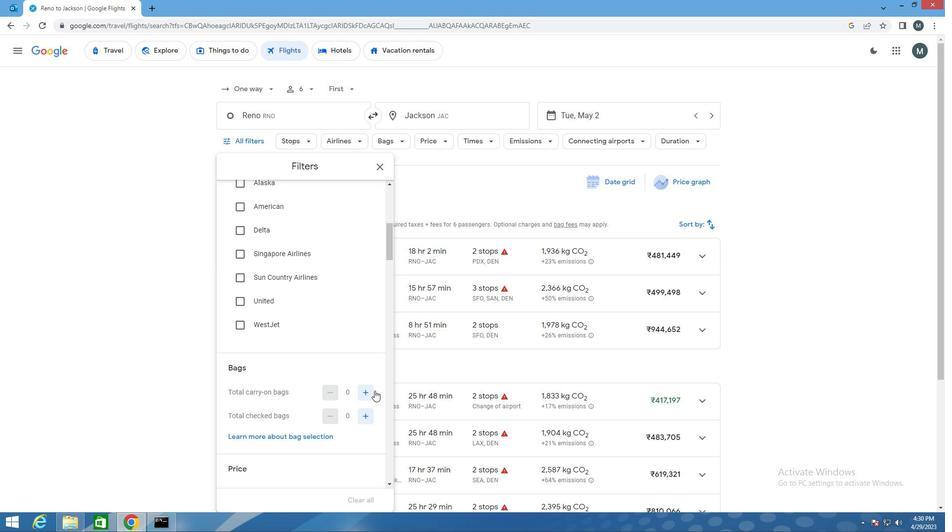 
Action: Mouse pressed left at (364, 395)
Screenshot: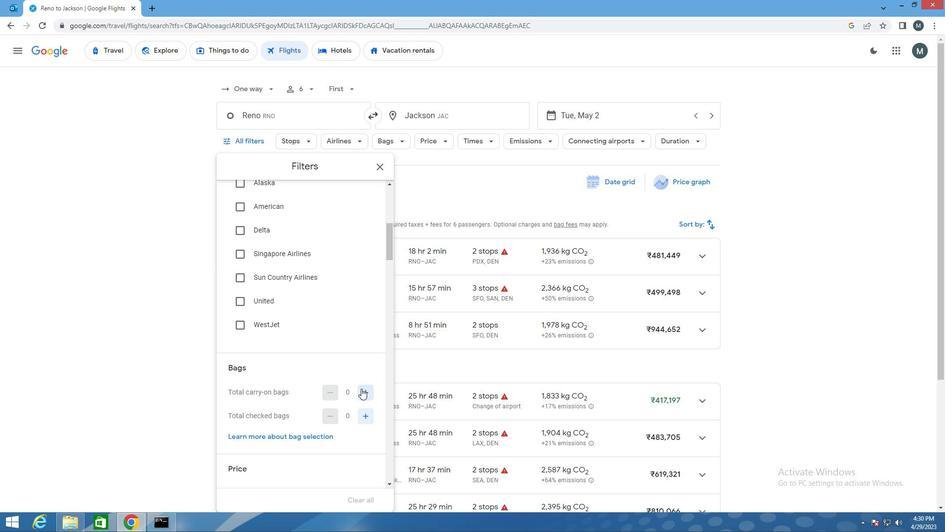 
Action: Mouse pressed left at (364, 395)
Screenshot: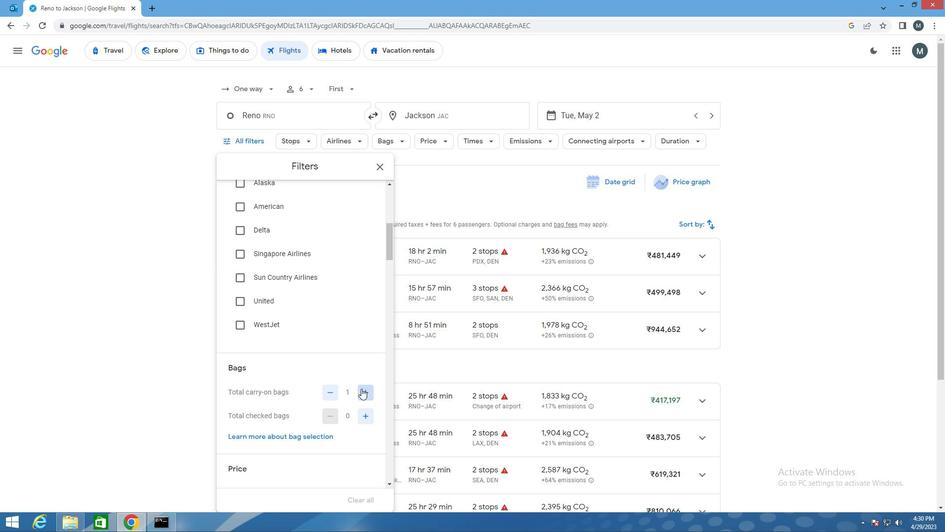 
Action: Mouse moved to (341, 407)
Screenshot: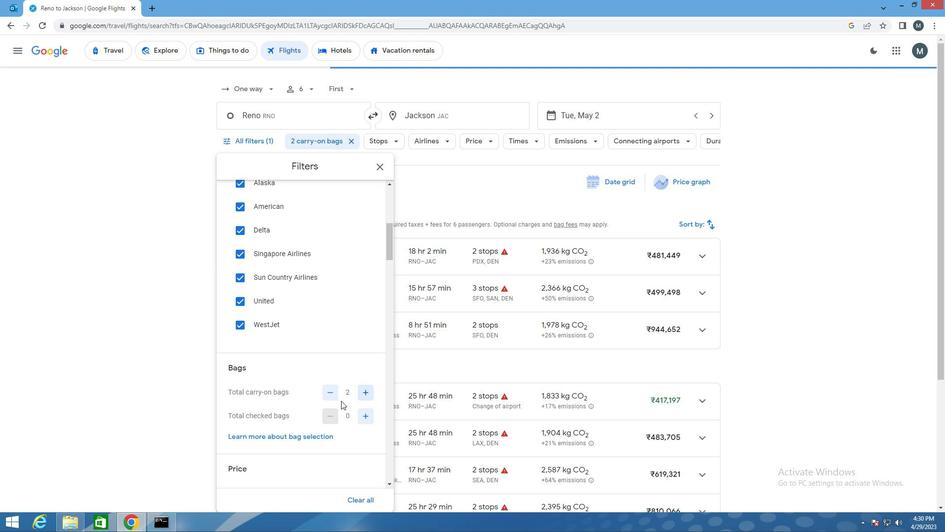 
Action: Mouse scrolled (341, 406) with delta (0, 0)
Screenshot: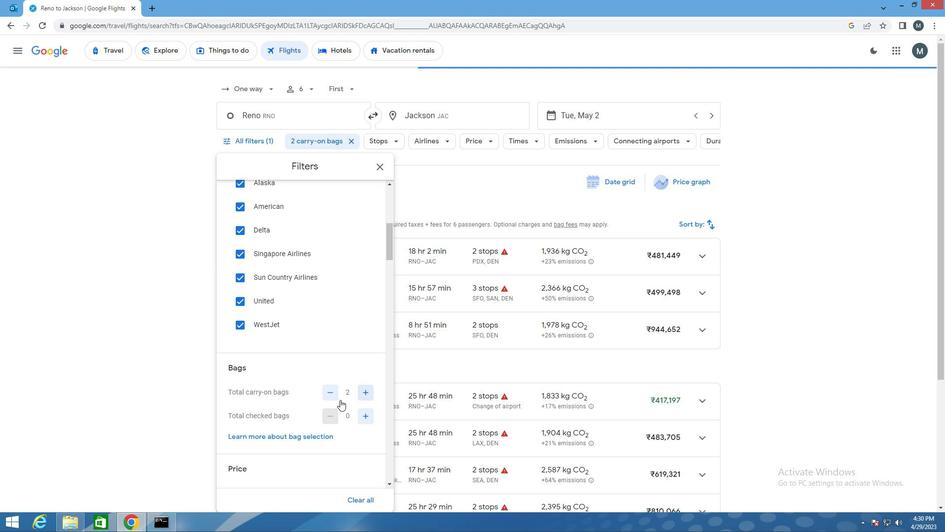 
Action: Mouse moved to (341, 407)
Screenshot: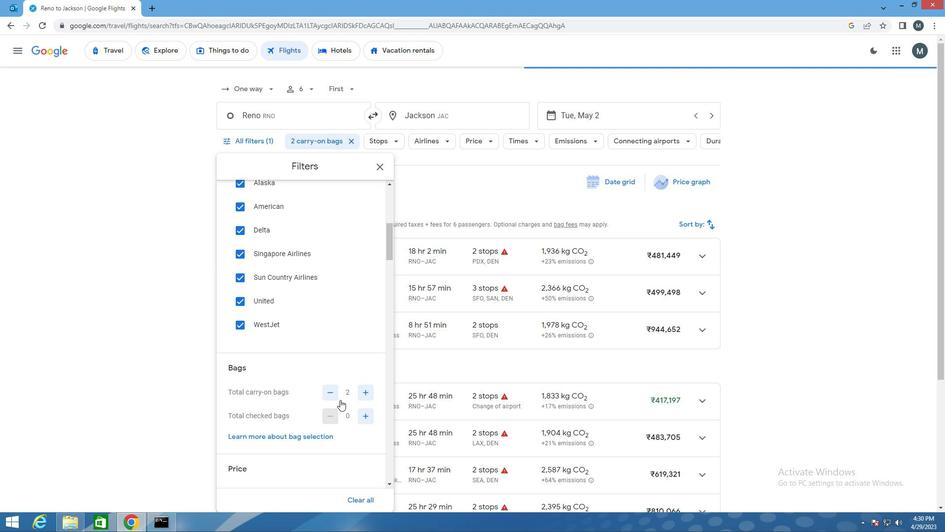 
Action: Mouse scrolled (341, 406) with delta (0, 0)
Screenshot: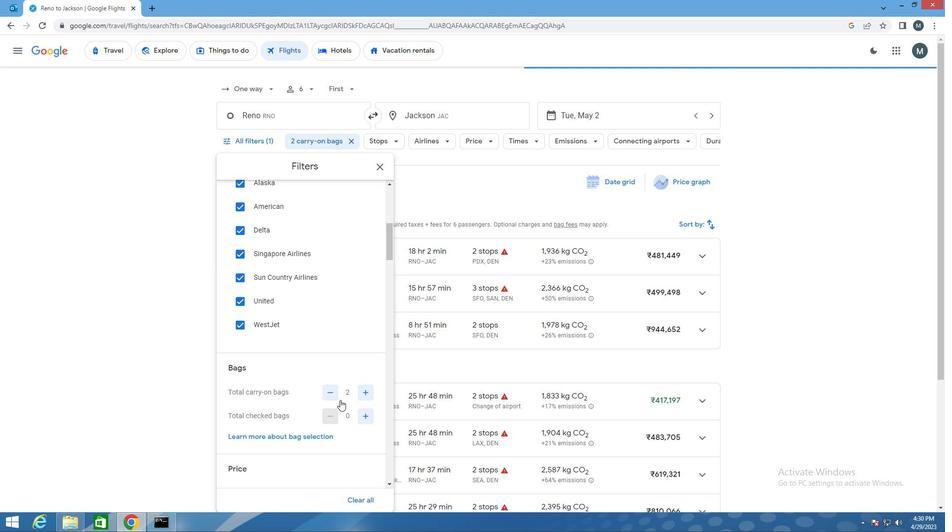 
Action: Mouse moved to (318, 408)
Screenshot: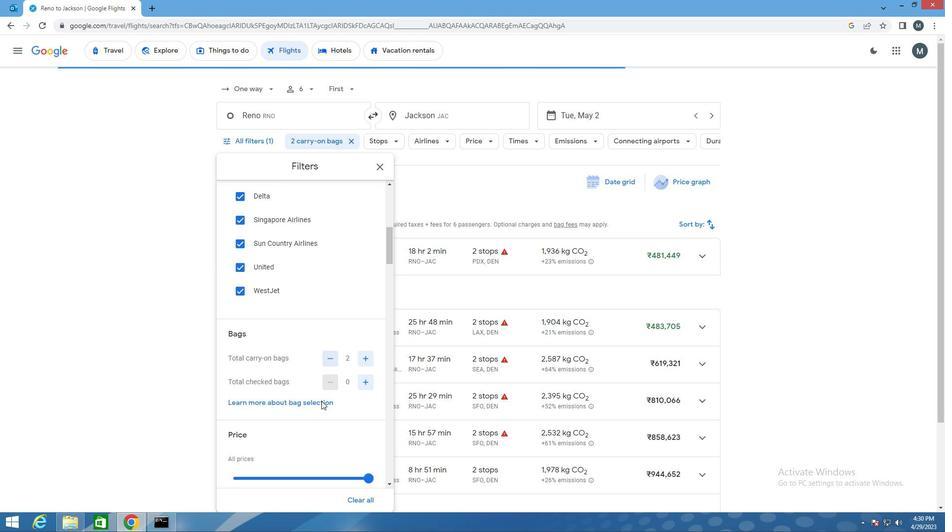 
Action: Mouse scrolled (318, 407) with delta (0, 0)
Screenshot: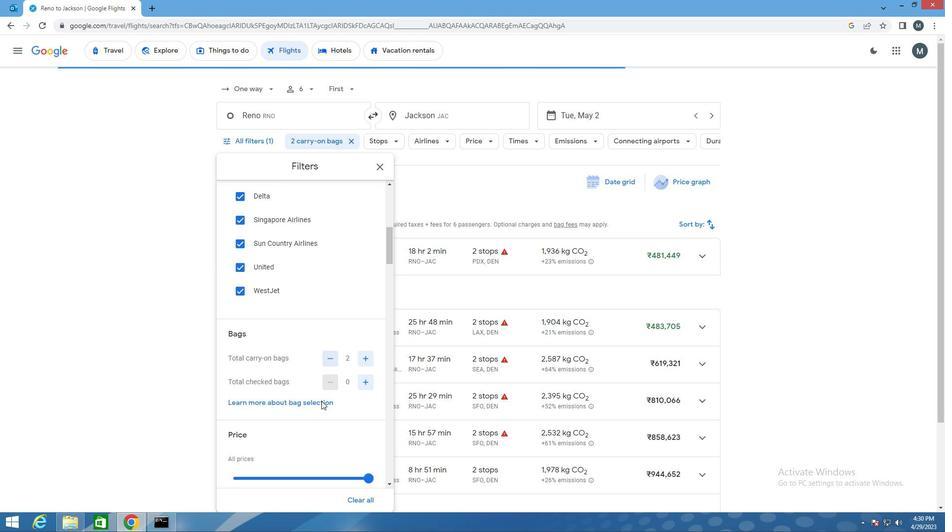 
Action: Mouse moved to (306, 407)
Screenshot: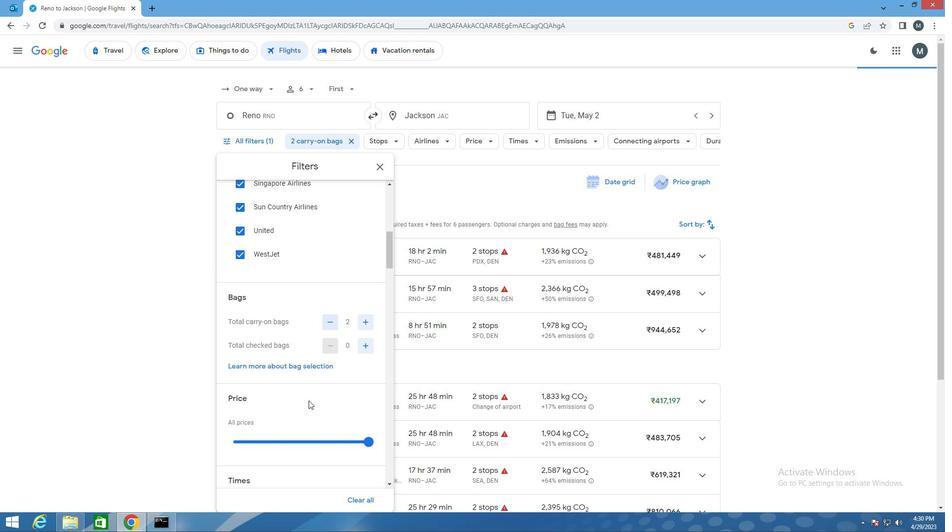 
Action: Mouse scrolled (306, 407) with delta (0, 0)
Screenshot: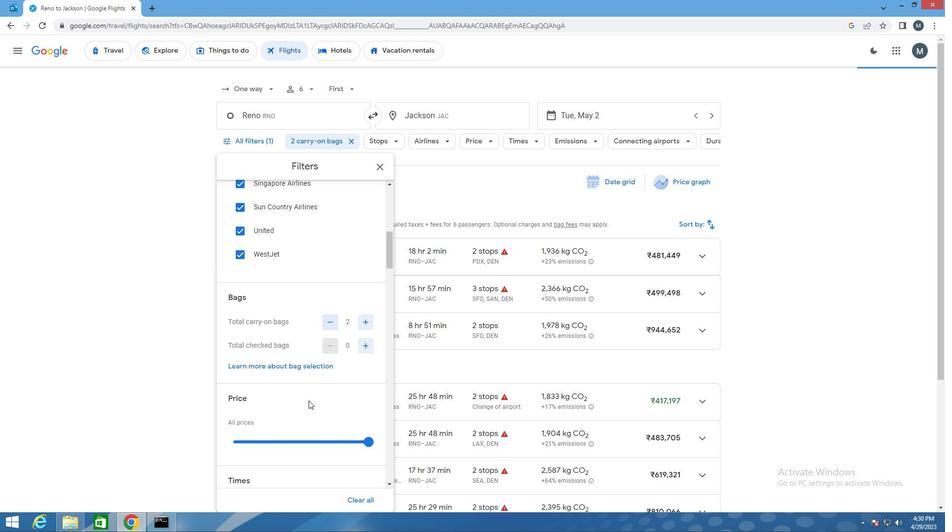 
Action: Mouse moved to (278, 311)
Screenshot: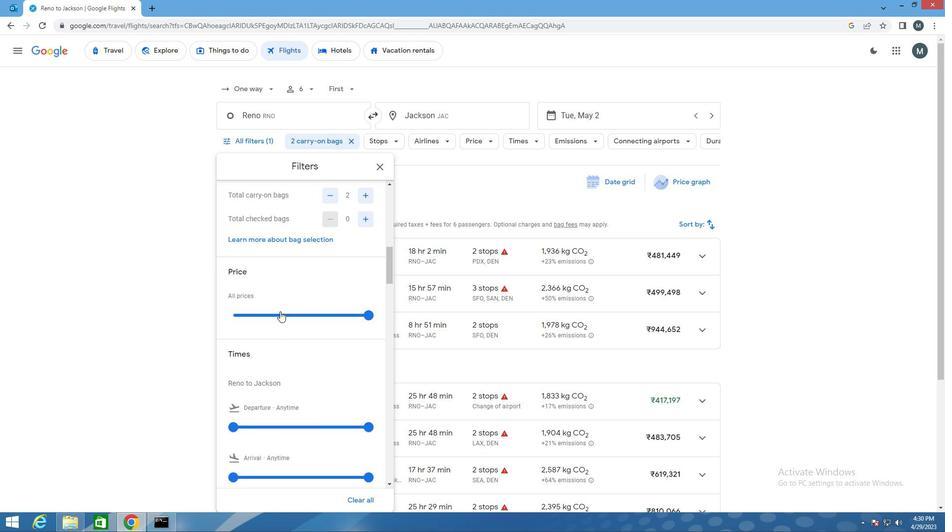 
Action: Mouse pressed left at (278, 311)
Screenshot: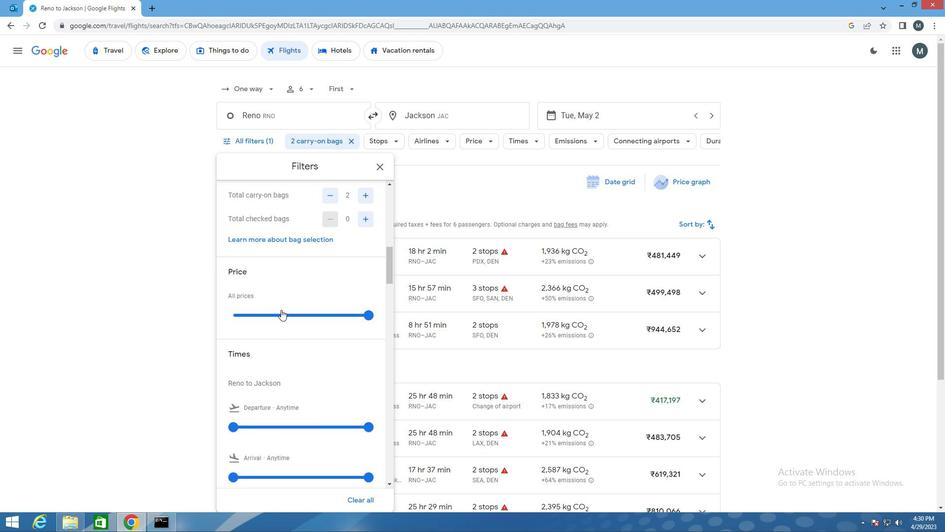 
Action: Mouse moved to (279, 311)
Screenshot: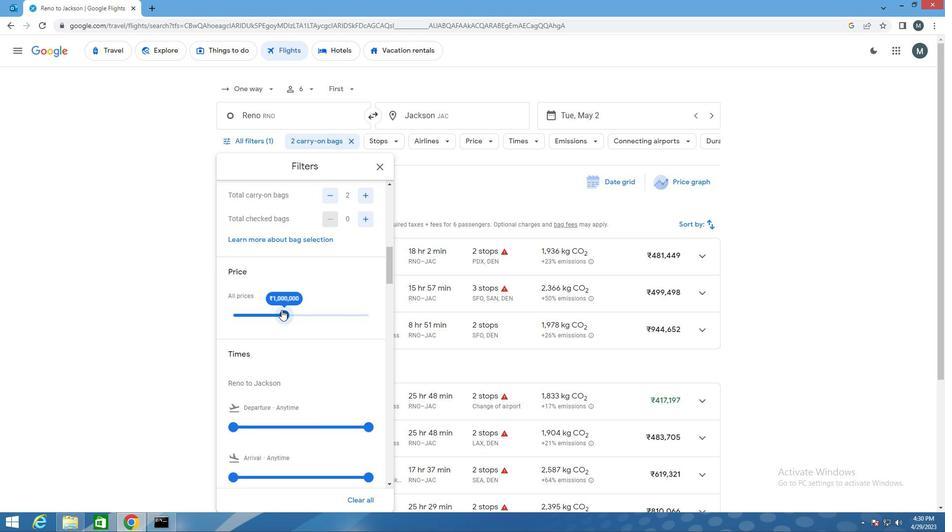 
Action: Mouse pressed left at (279, 311)
Screenshot: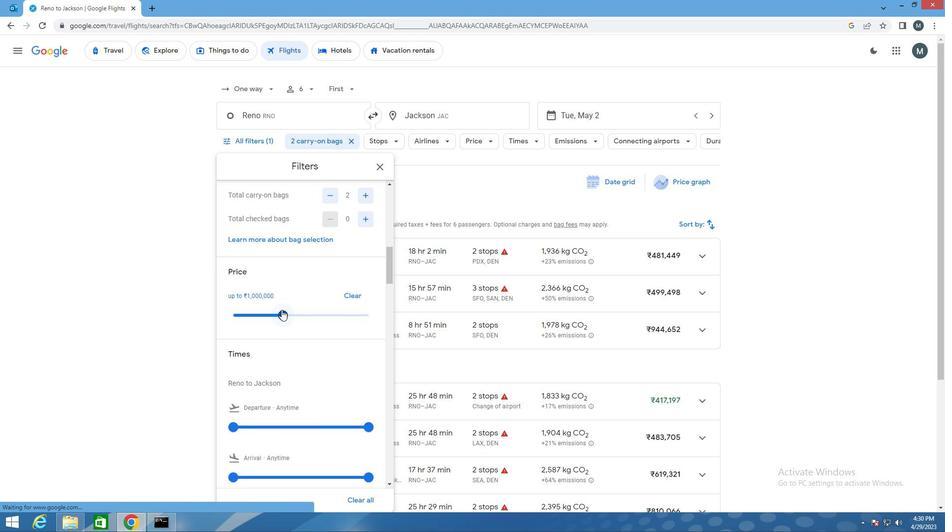 
Action: Mouse moved to (277, 322)
Screenshot: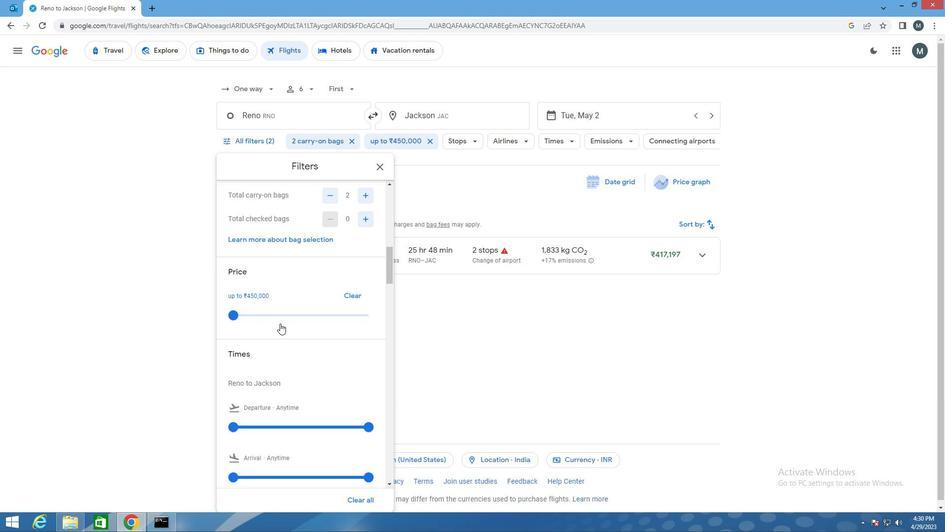 
Action: Mouse scrolled (277, 322) with delta (0, 0)
Screenshot: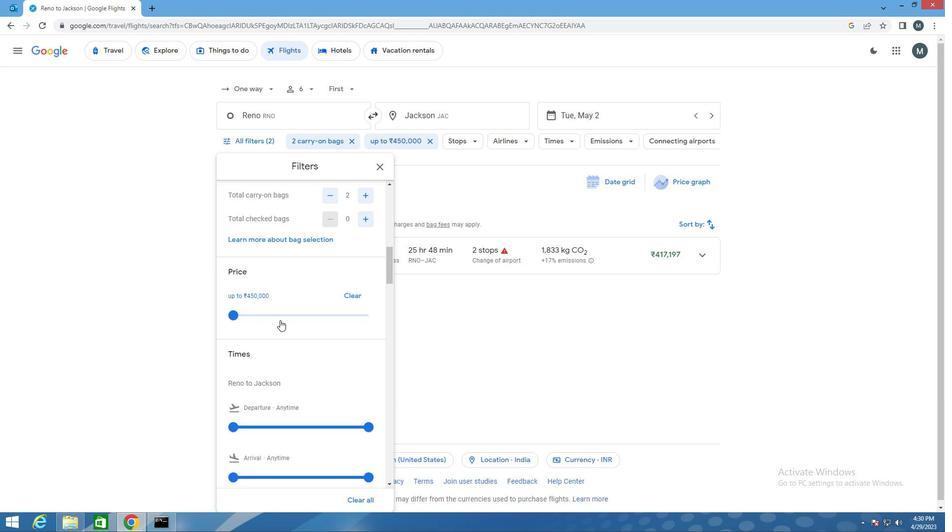 
Action: Mouse moved to (276, 322)
Screenshot: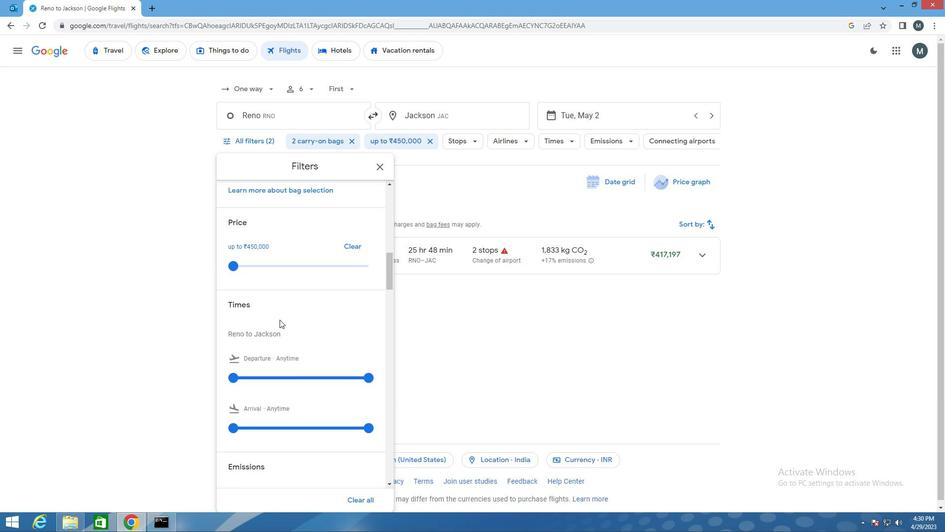 
Action: Mouse scrolled (276, 321) with delta (0, 0)
Screenshot: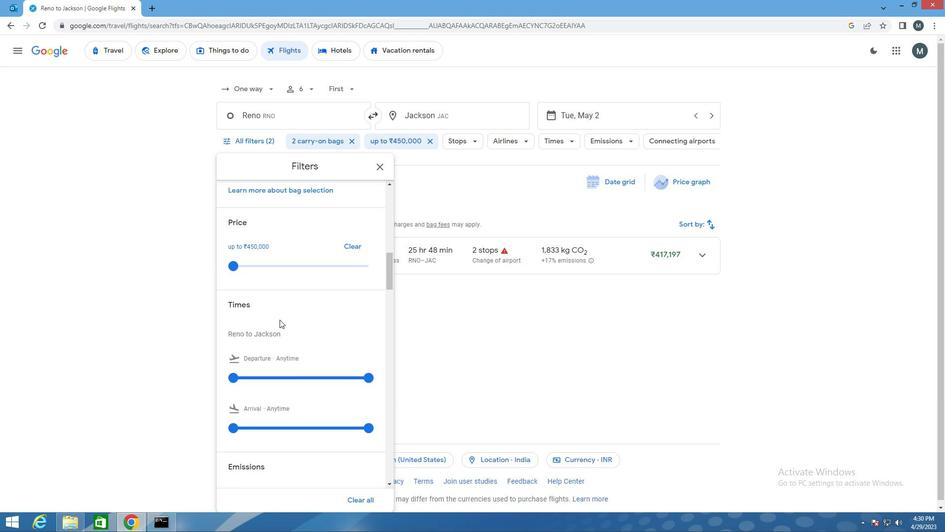 
Action: Mouse moved to (272, 323)
Screenshot: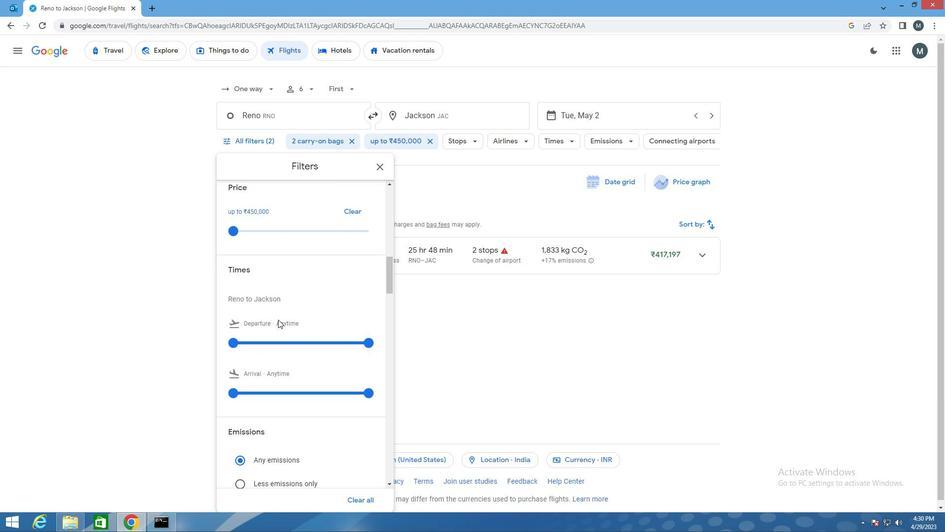 
Action: Mouse scrolled (272, 322) with delta (0, 0)
Screenshot: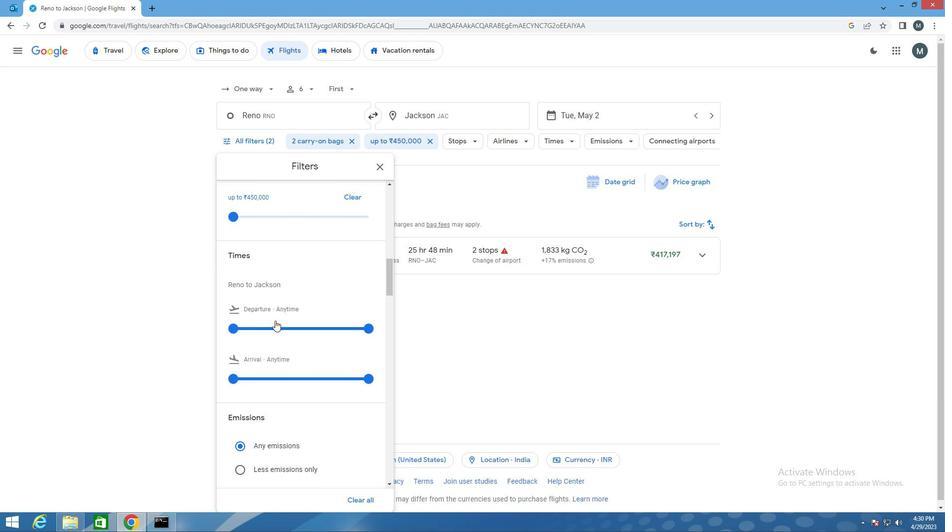 
Action: Mouse moved to (226, 277)
Screenshot: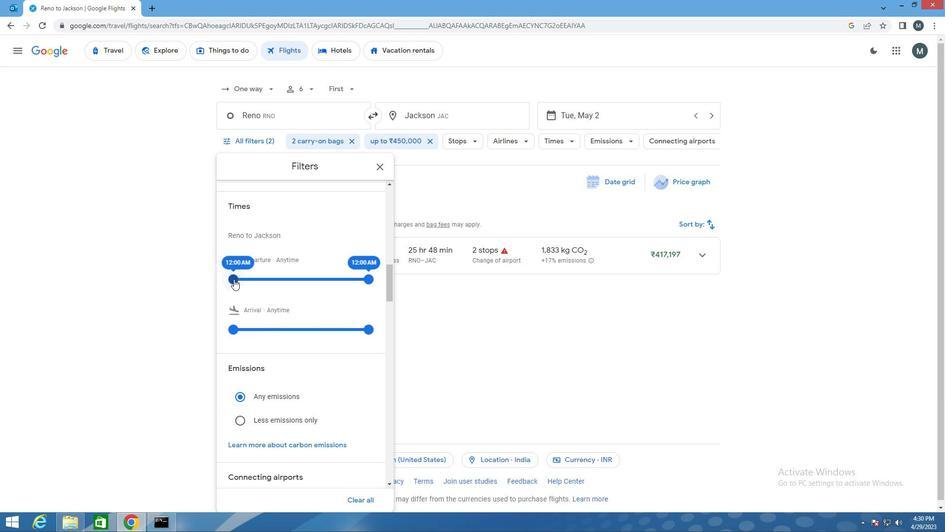 
Action: Mouse pressed left at (226, 277)
Screenshot: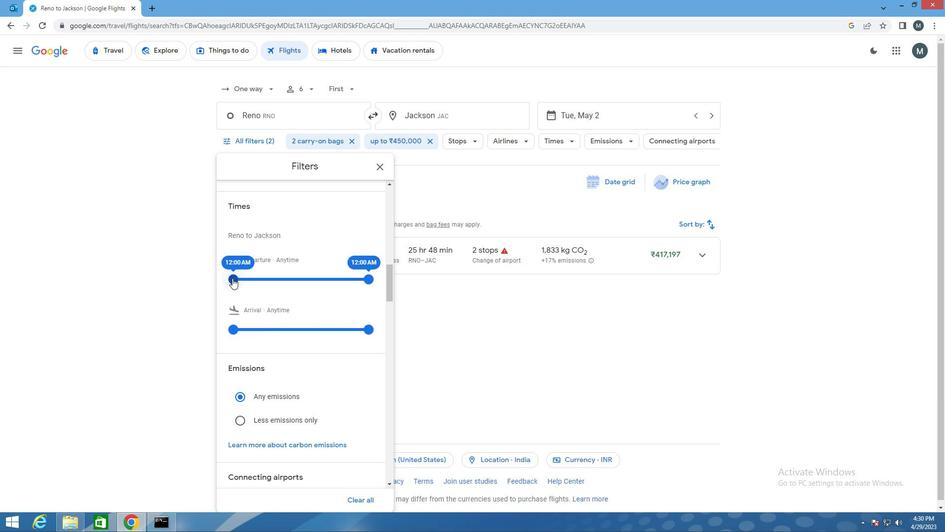 
Action: Mouse moved to (370, 279)
Screenshot: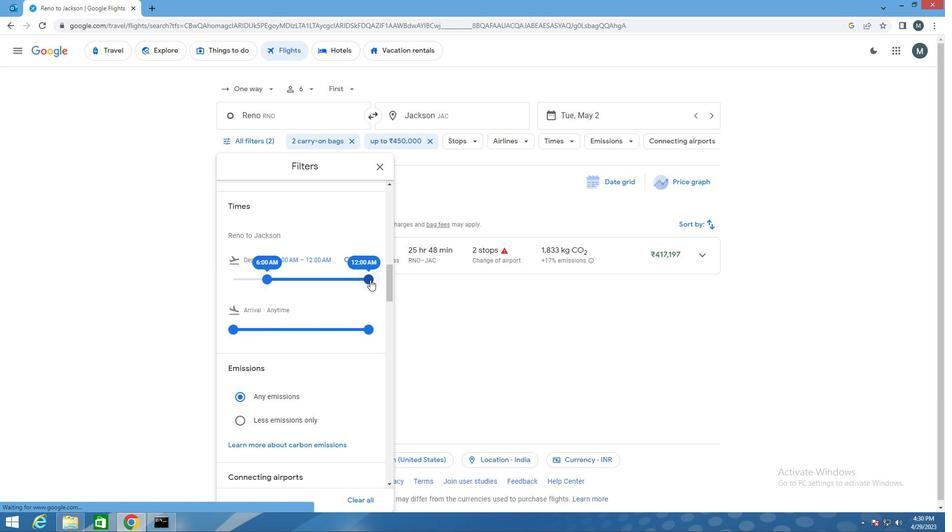 
Action: Mouse pressed left at (370, 279)
Screenshot: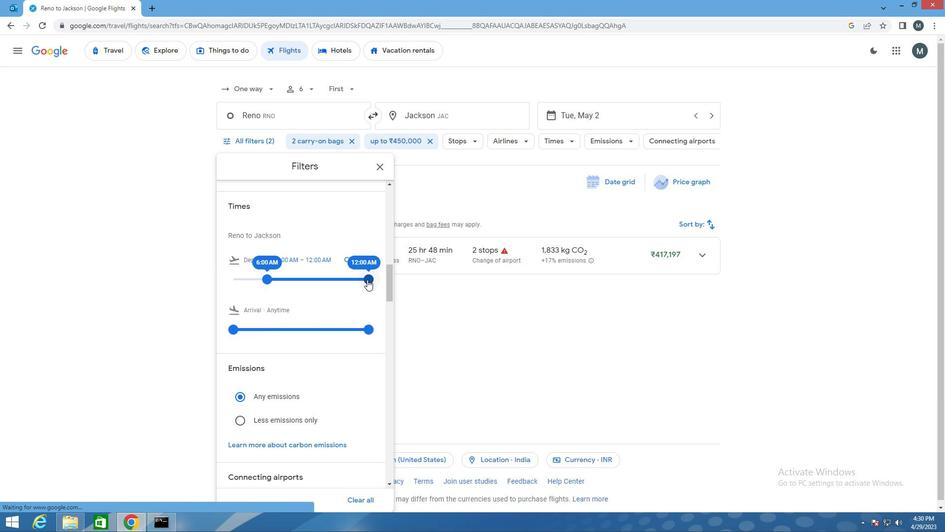 
Action: Mouse moved to (274, 278)
Screenshot: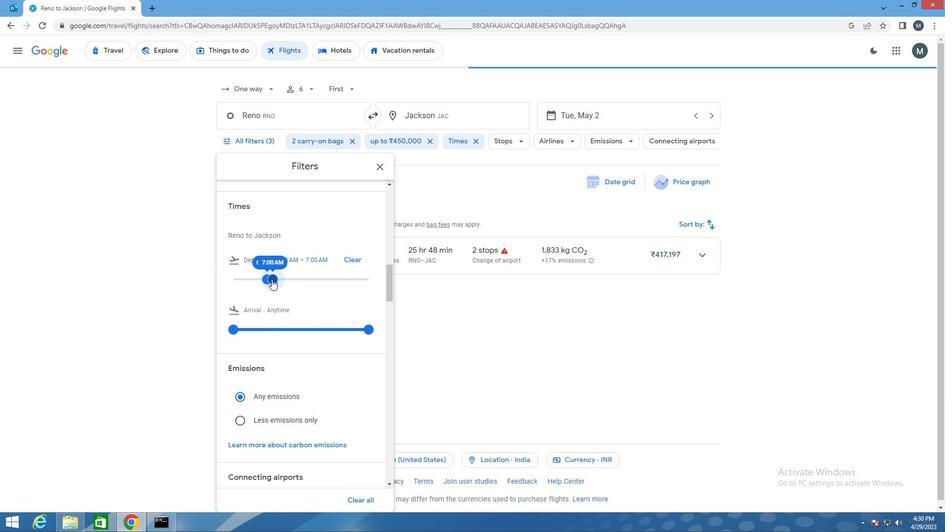 
Action: Mouse scrolled (274, 278) with delta (0, 0)
Screenshot: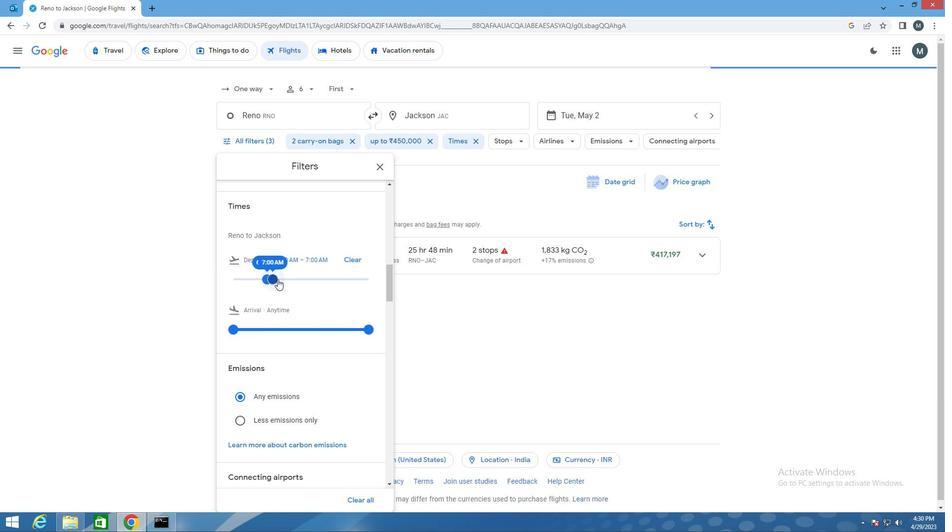 
Action: Mouse scrolled (274, 278) with delta (0, 0)
Screenshot: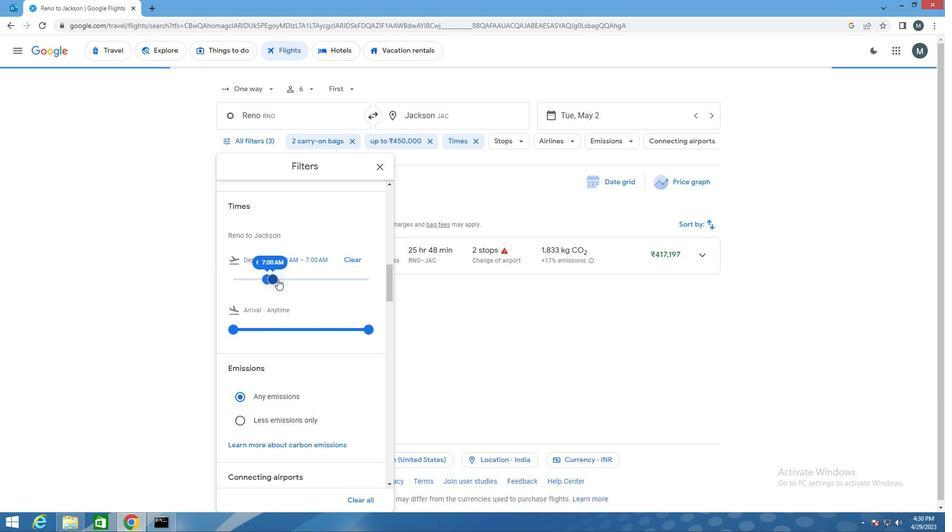 
Action: Mouse moved to (384, 158)
Screenshot: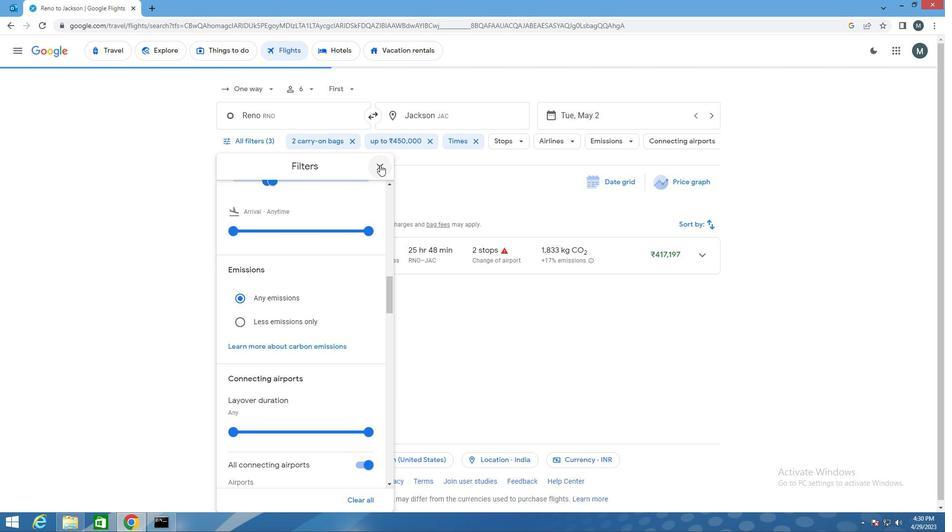 
Action: Mouse pressed left at (384, 158)
Screenshot: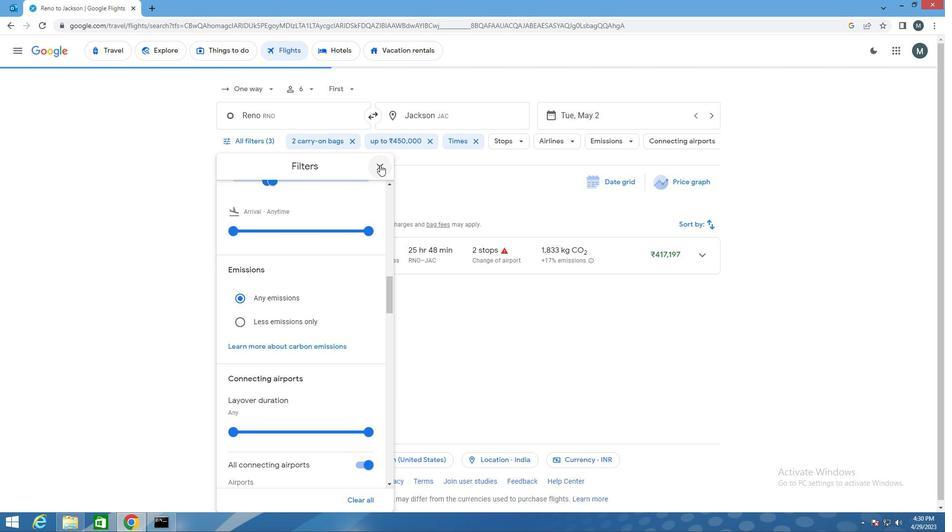 
Action: Mouse moved to (382, 160)
Screenshot: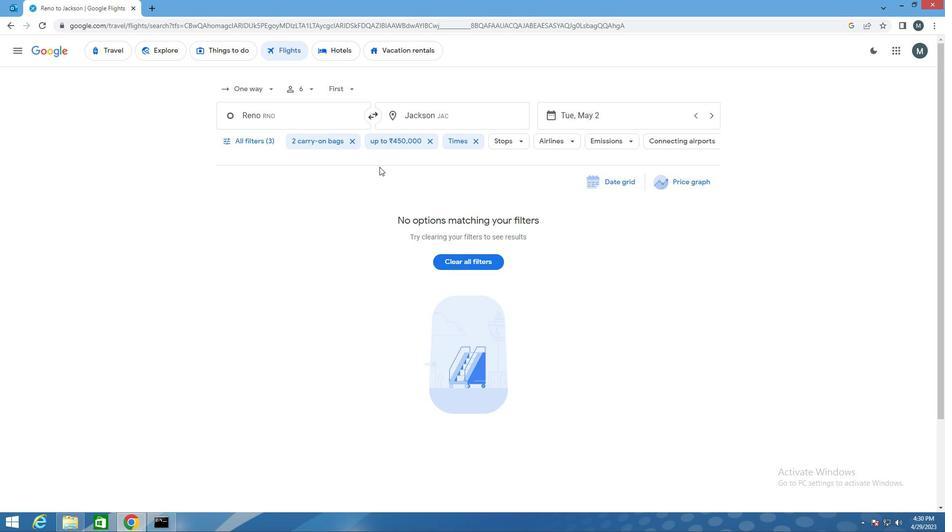 
